 Task: Create a due date automation trigger when advanced on, on the tuesday of the week before a card is due add content with a description starting with resumeat 11:00 AM.
Action: Mouse moved to (1163, 360)
Screenshot: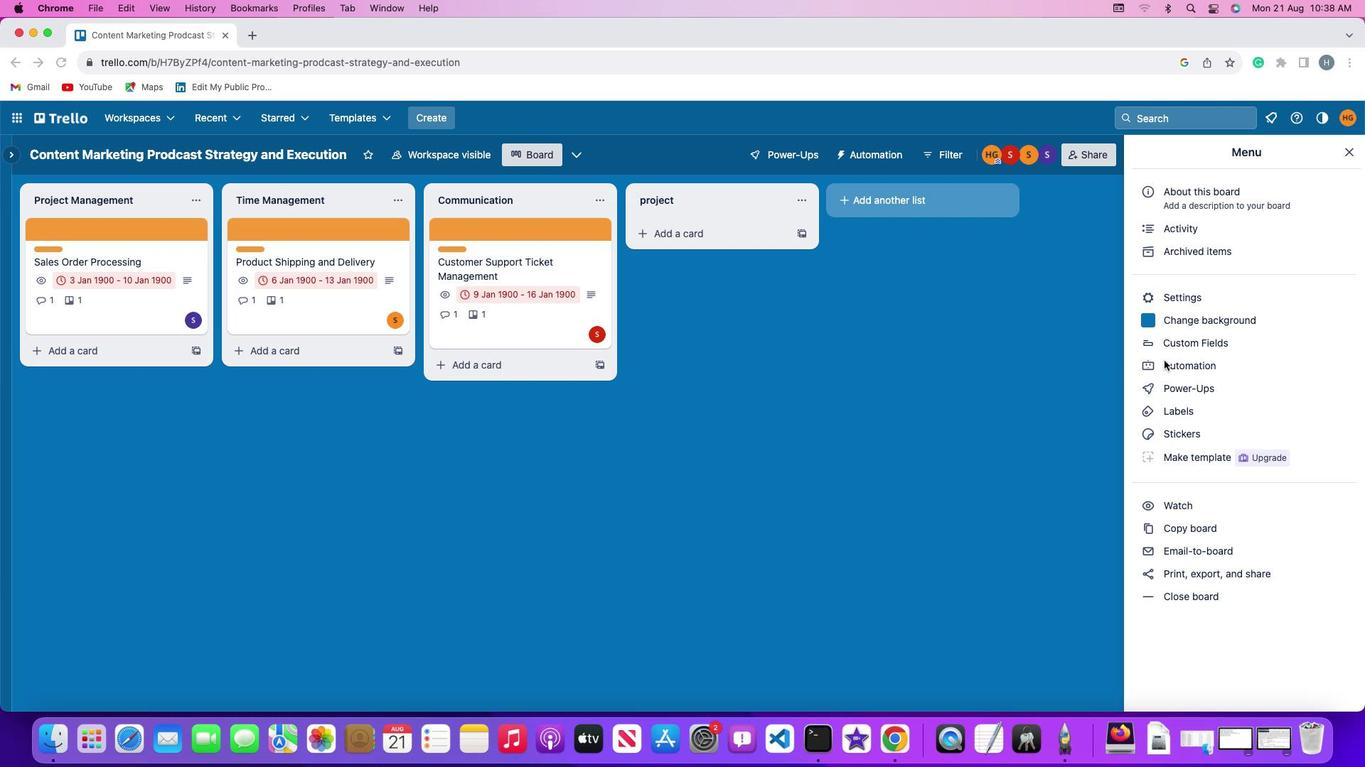 
Action: Mouse pressed left at (1163, 360)
Screenshot: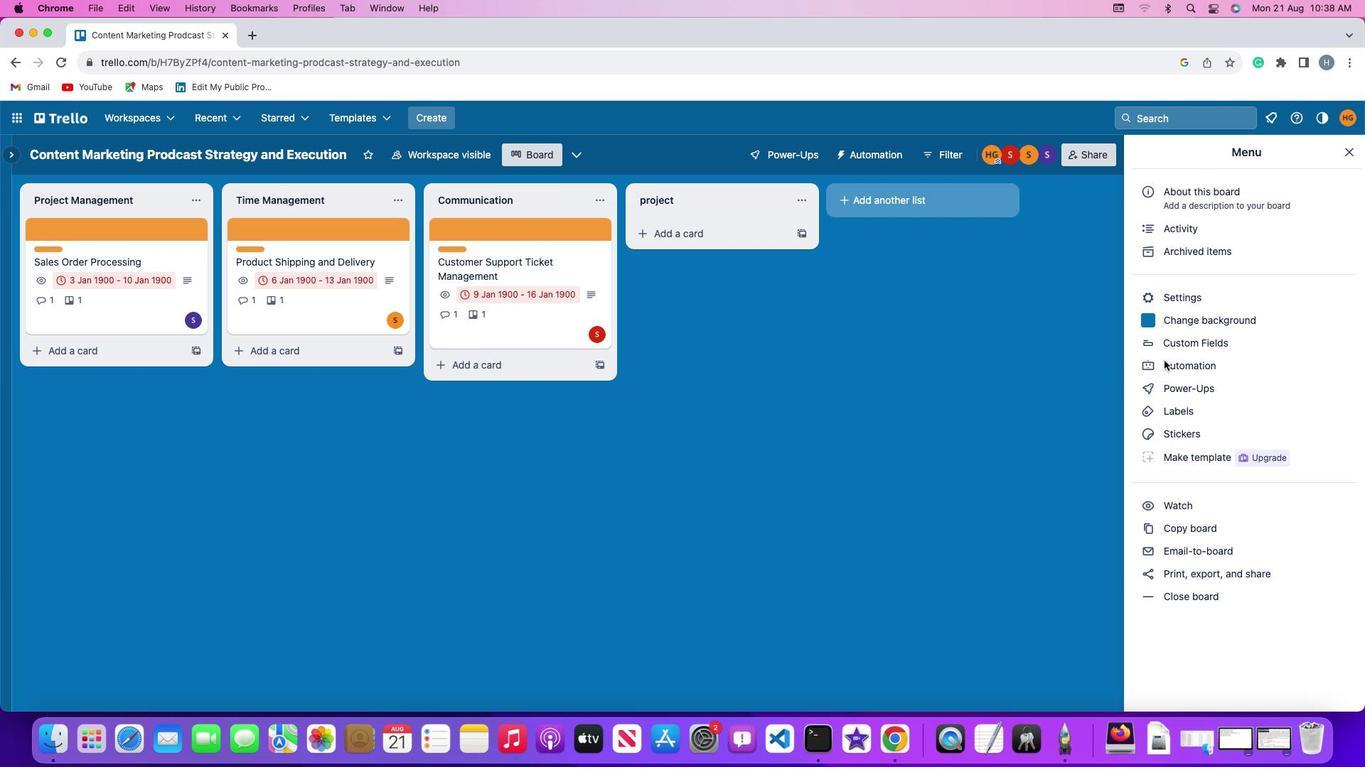 
Action: Mouse pressed left at (1163, 360)
Screenshot: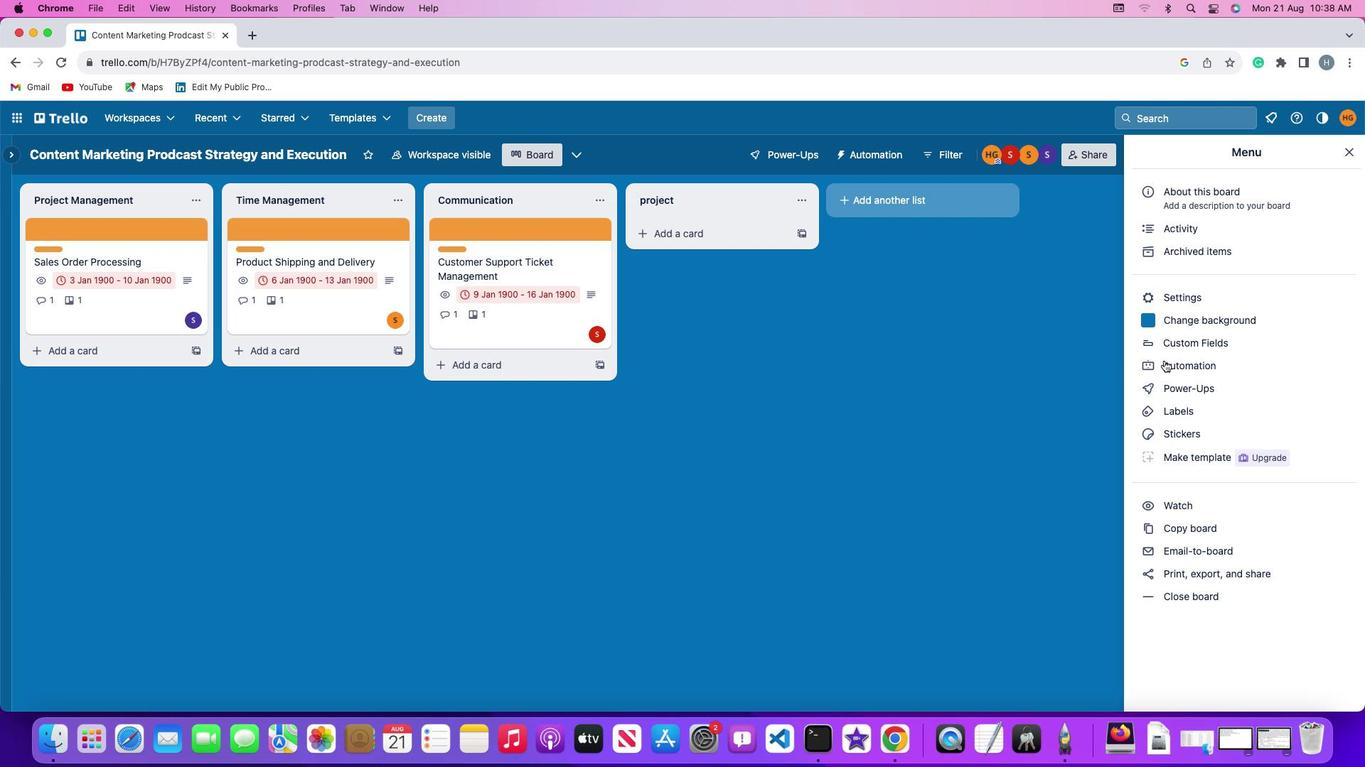 
Action: Mouse moved to (89, 332)
Screenshot: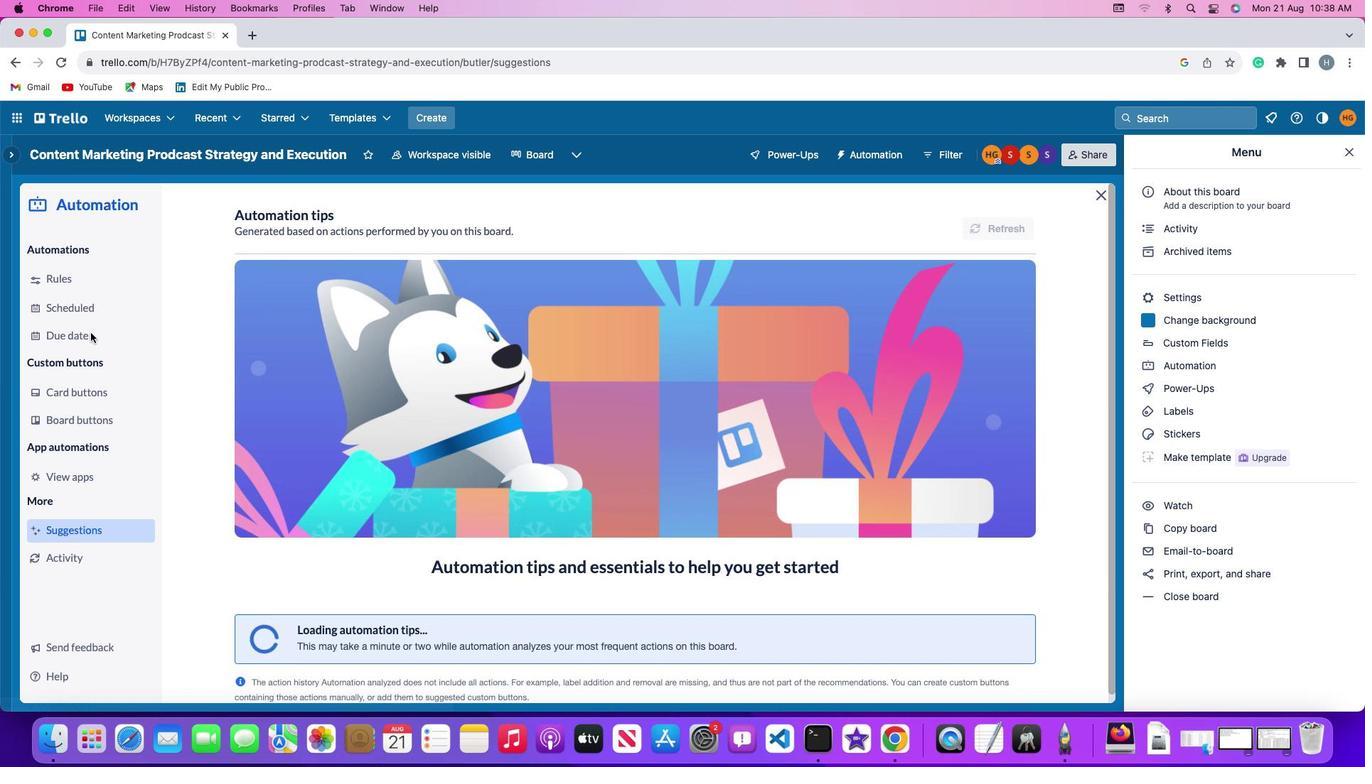 
Action: Mouse pressed left at (89, 332)
Screenshot: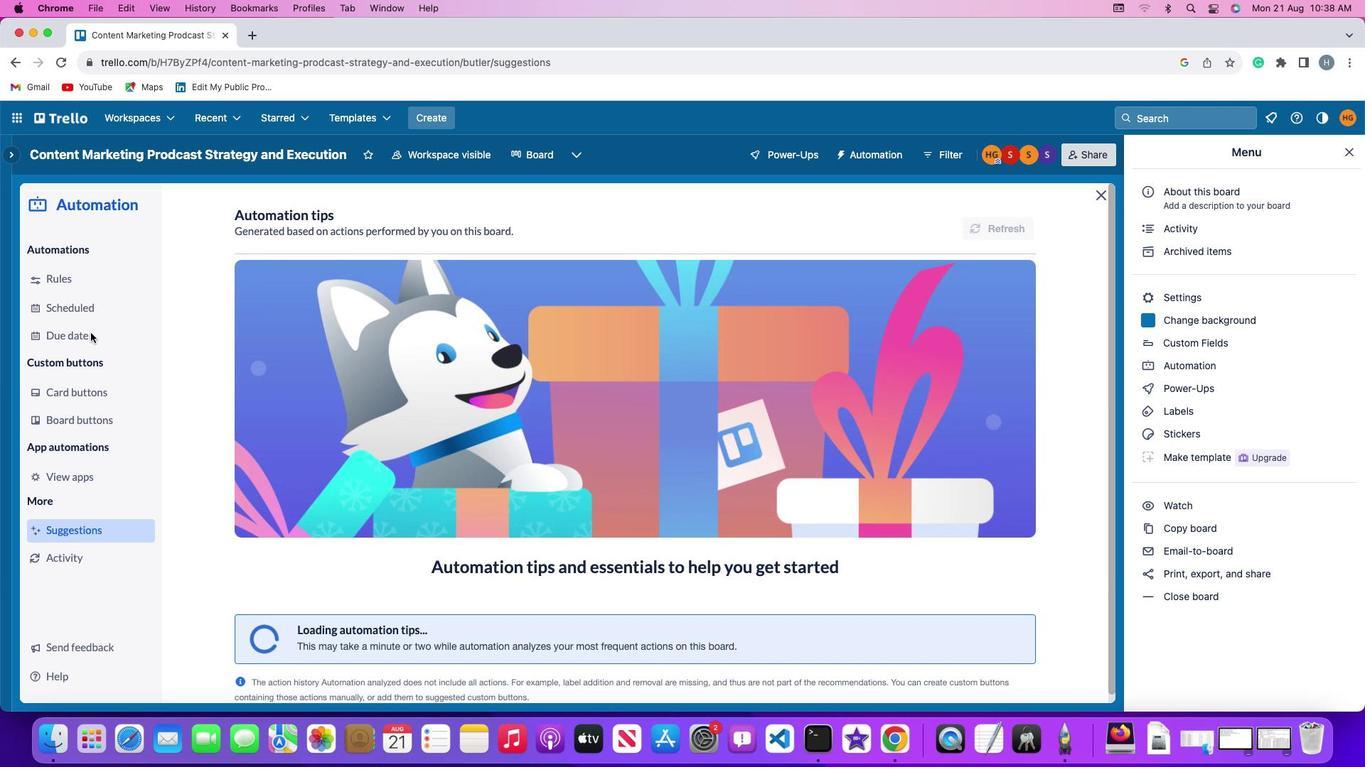 
Action: Mouse moved to (964, 214)
Screenshot: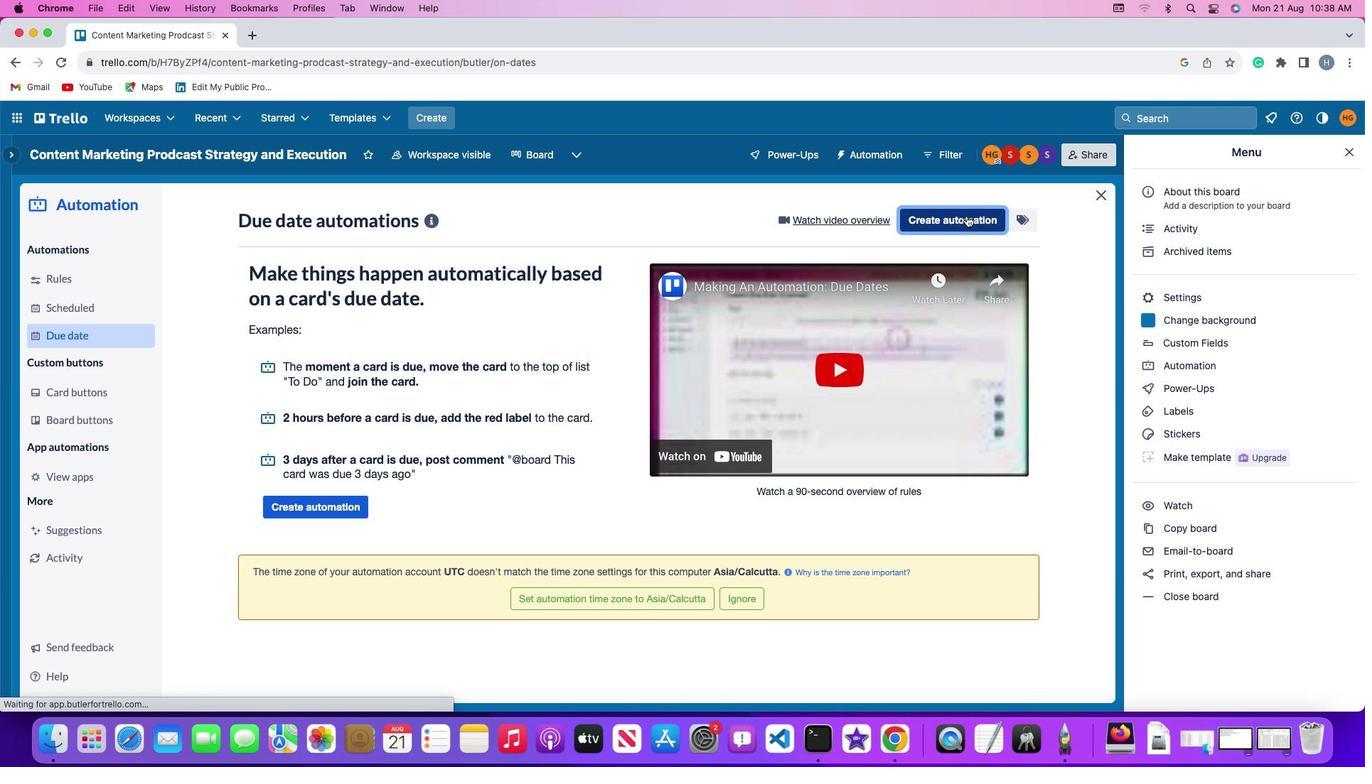 
Action: Mouse pressed left at (964, 214)
Screenshot: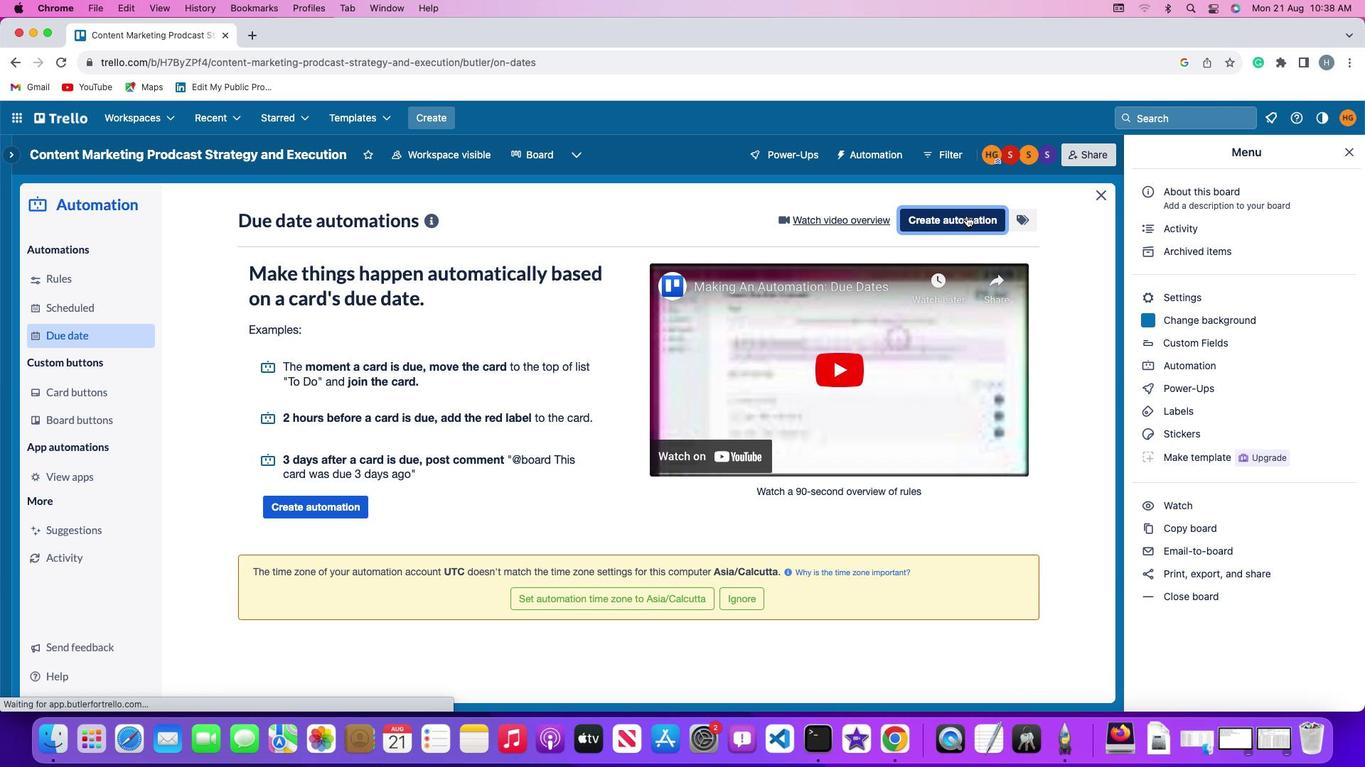 
Action: Mouse moved to (259, 355)
Screenshot: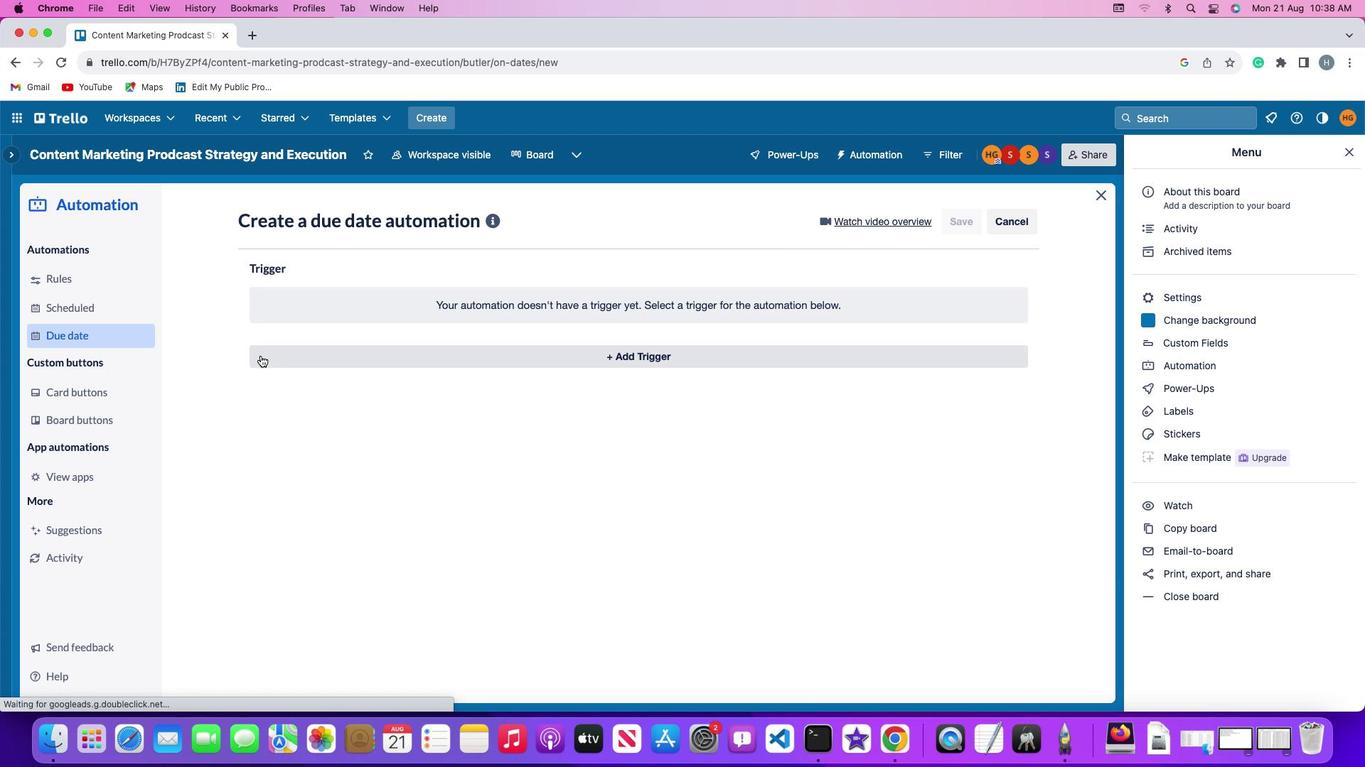 
Action: Mouse pressed left at (259, 355)
Screenshot: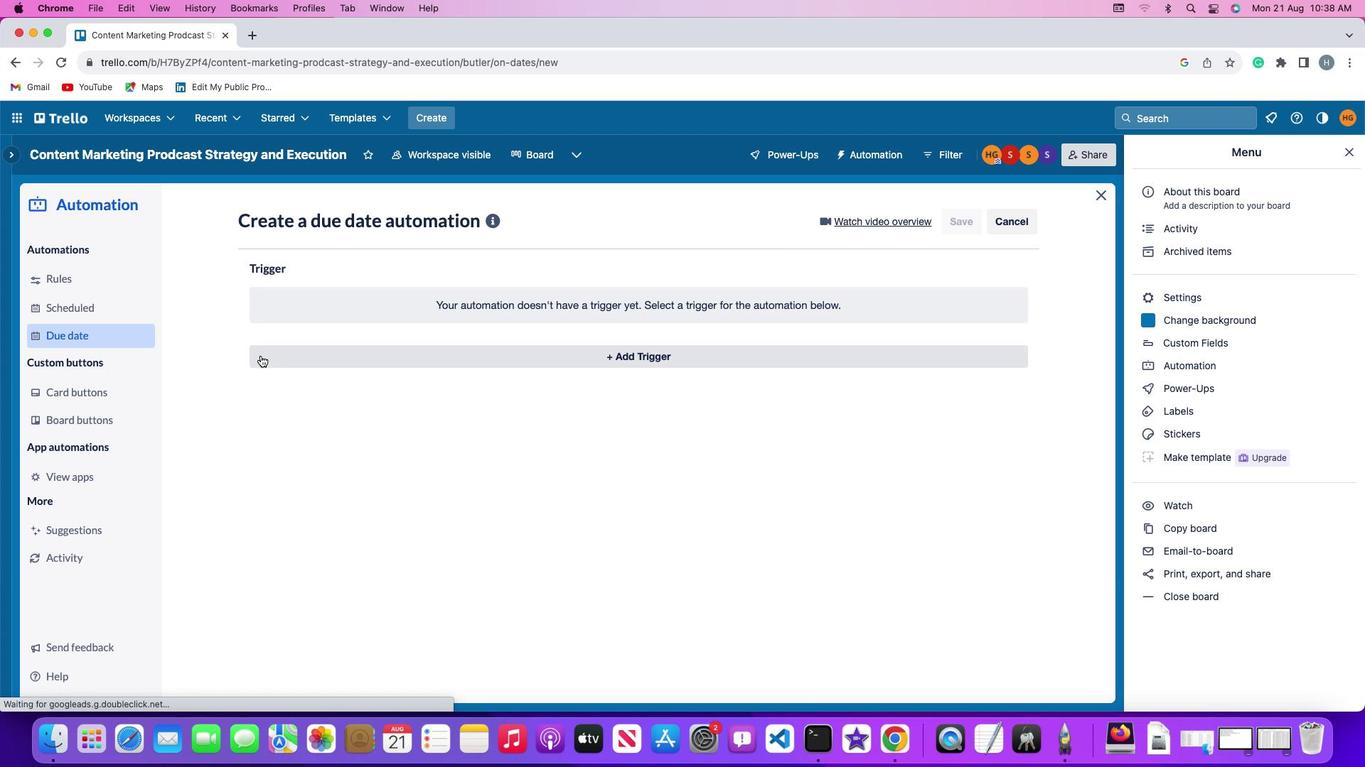 
Action: Mouse moved to (309, 625)
Screenshot: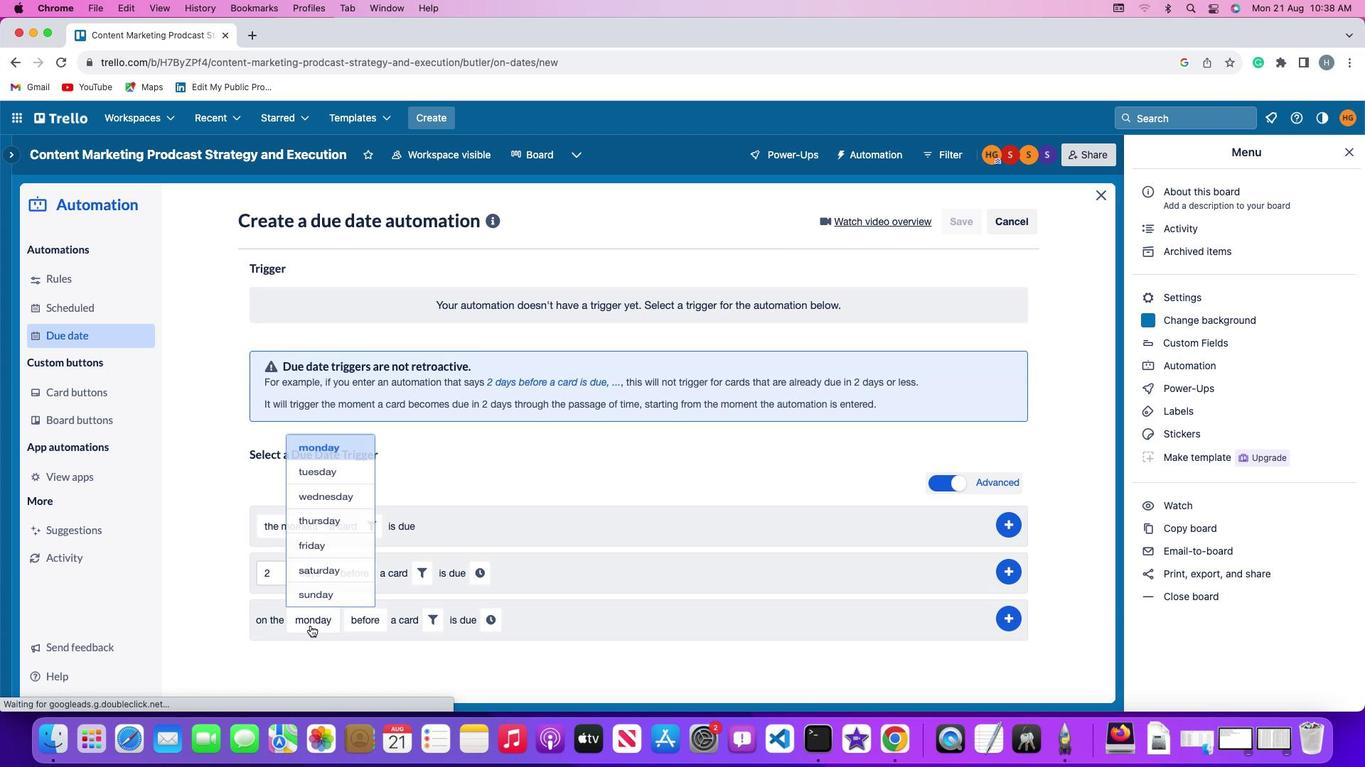 
Action: Mouse pressed left at (309, 625)
Screenshot: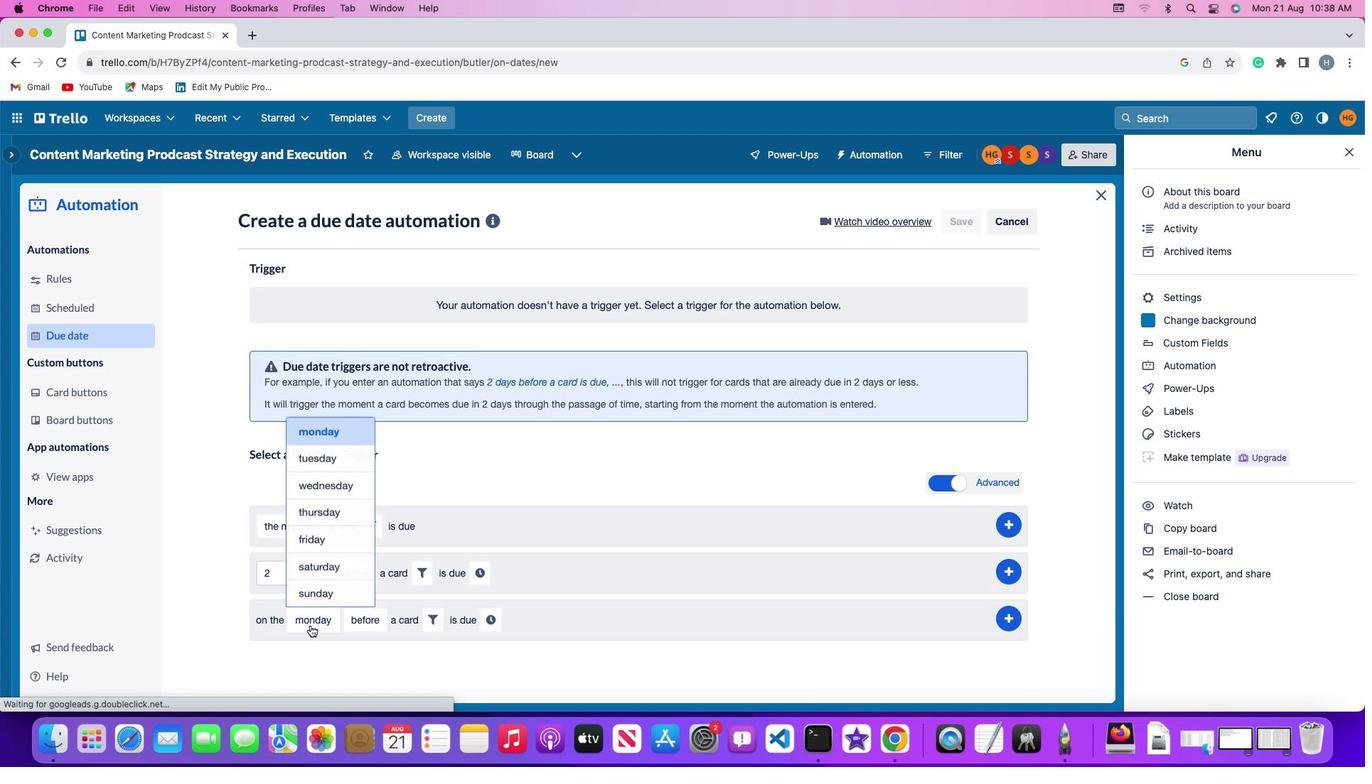 
Action: Mouse moved to (337, 456)
Screenshot: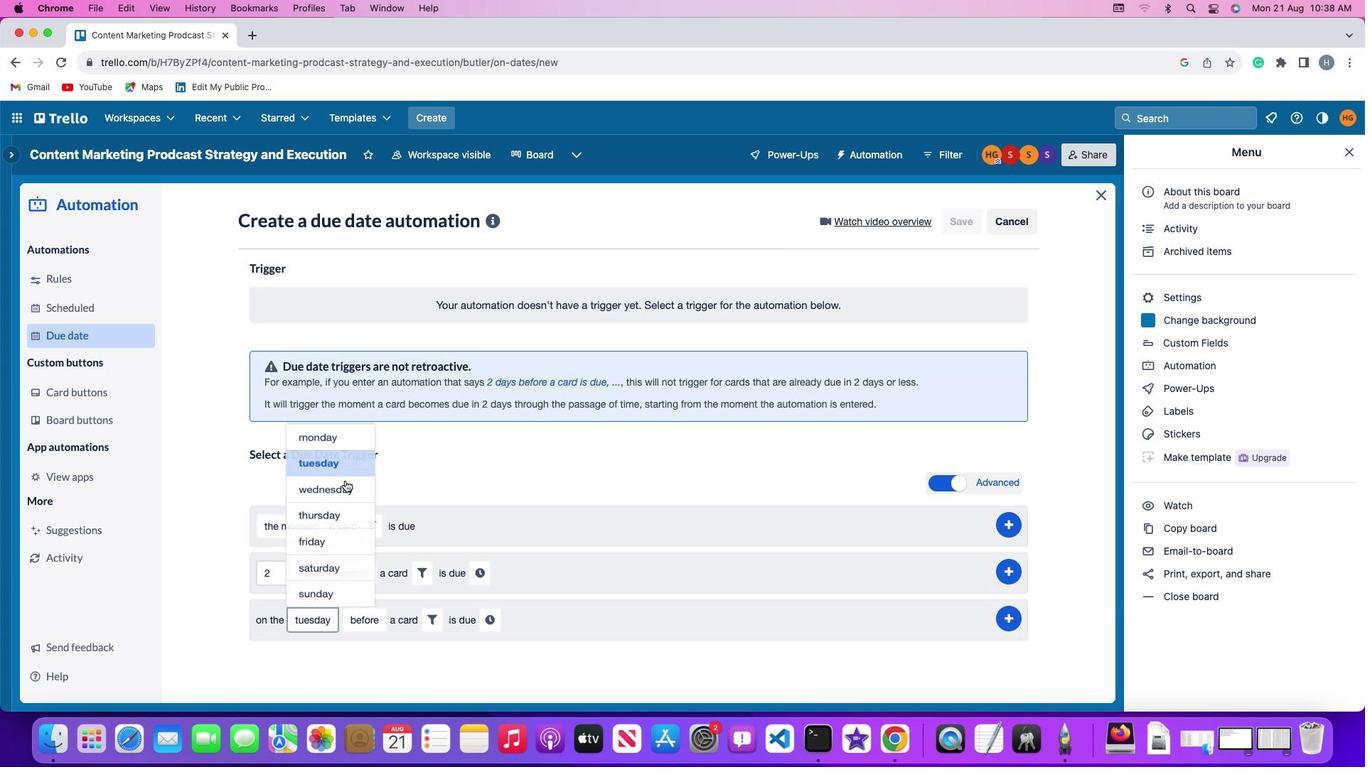 
Action: Mouse pressed left at (337, 456)
Screenshot: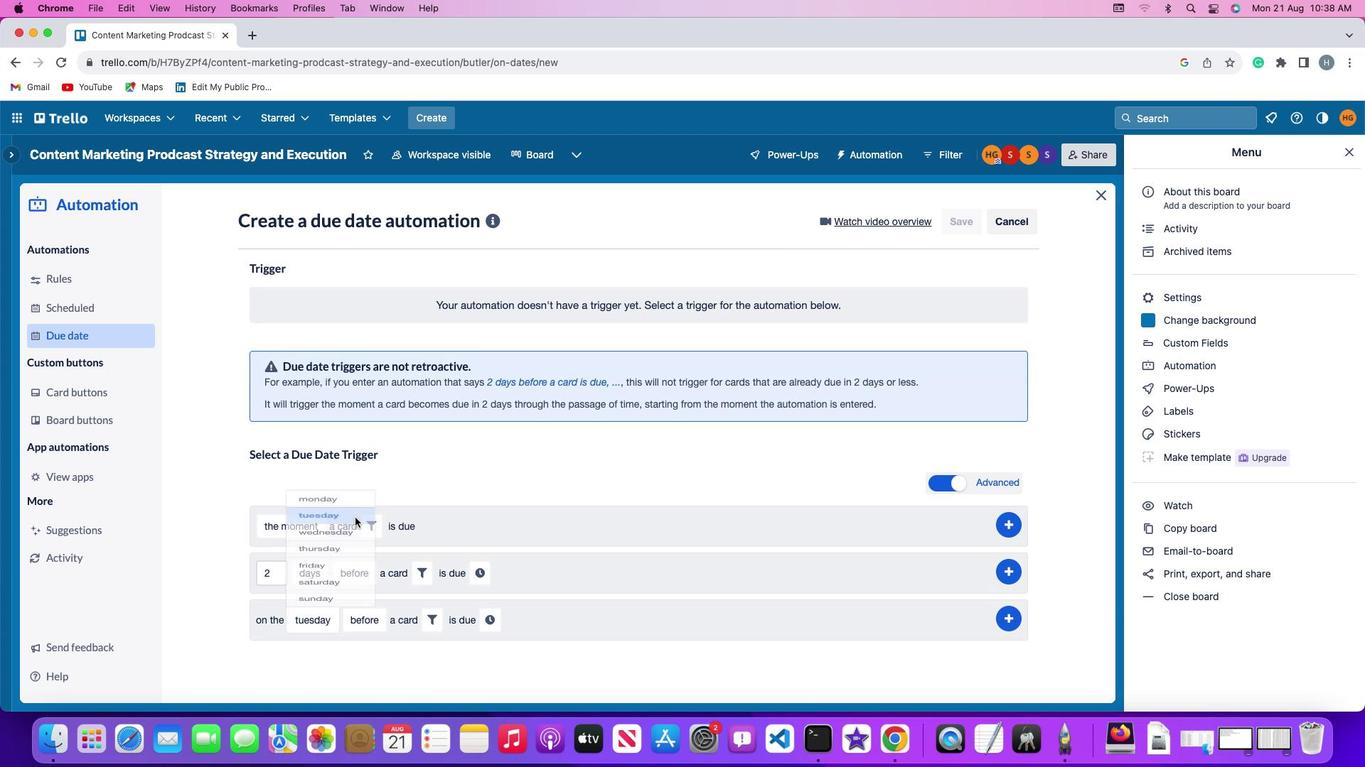 
Action: Mouse moved to (369, 624)
Screenshot: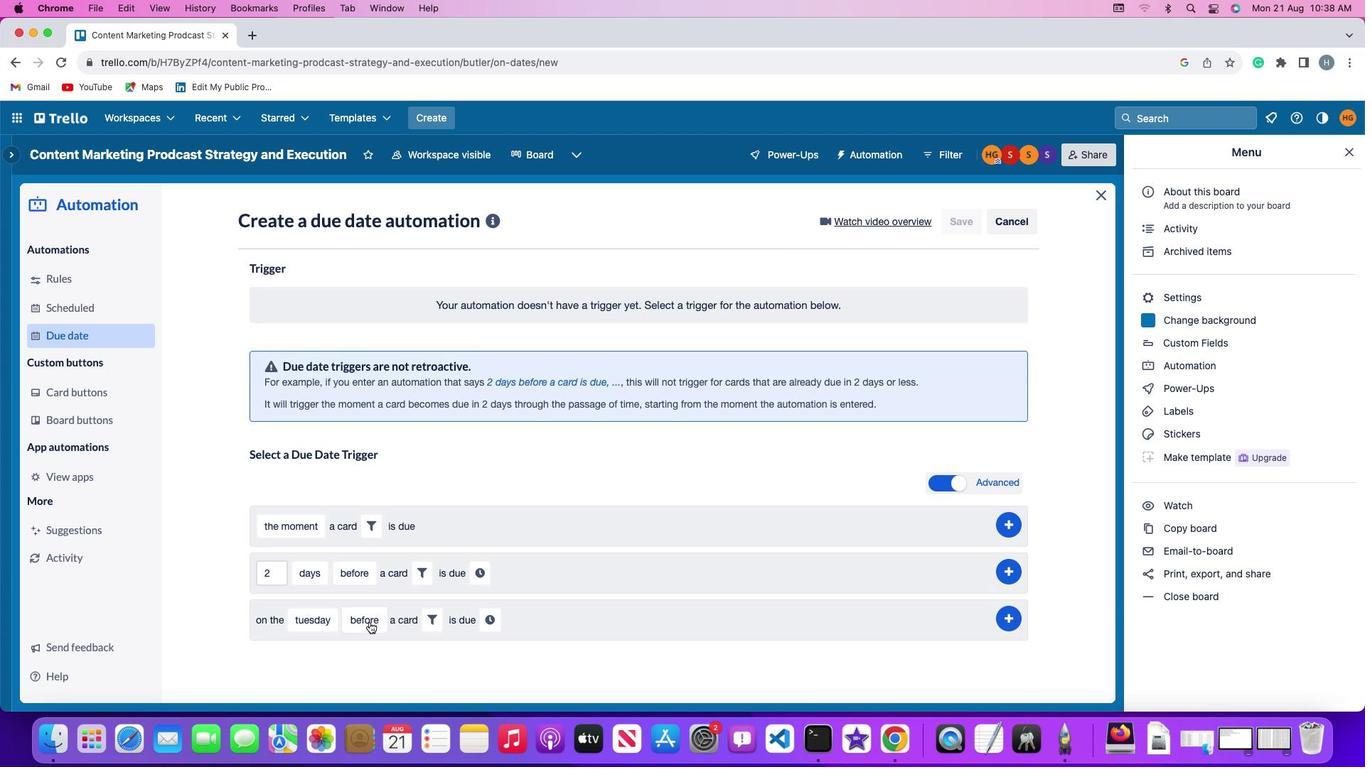 
Action: Mouse pressed left at (369, 624)
Screenshot: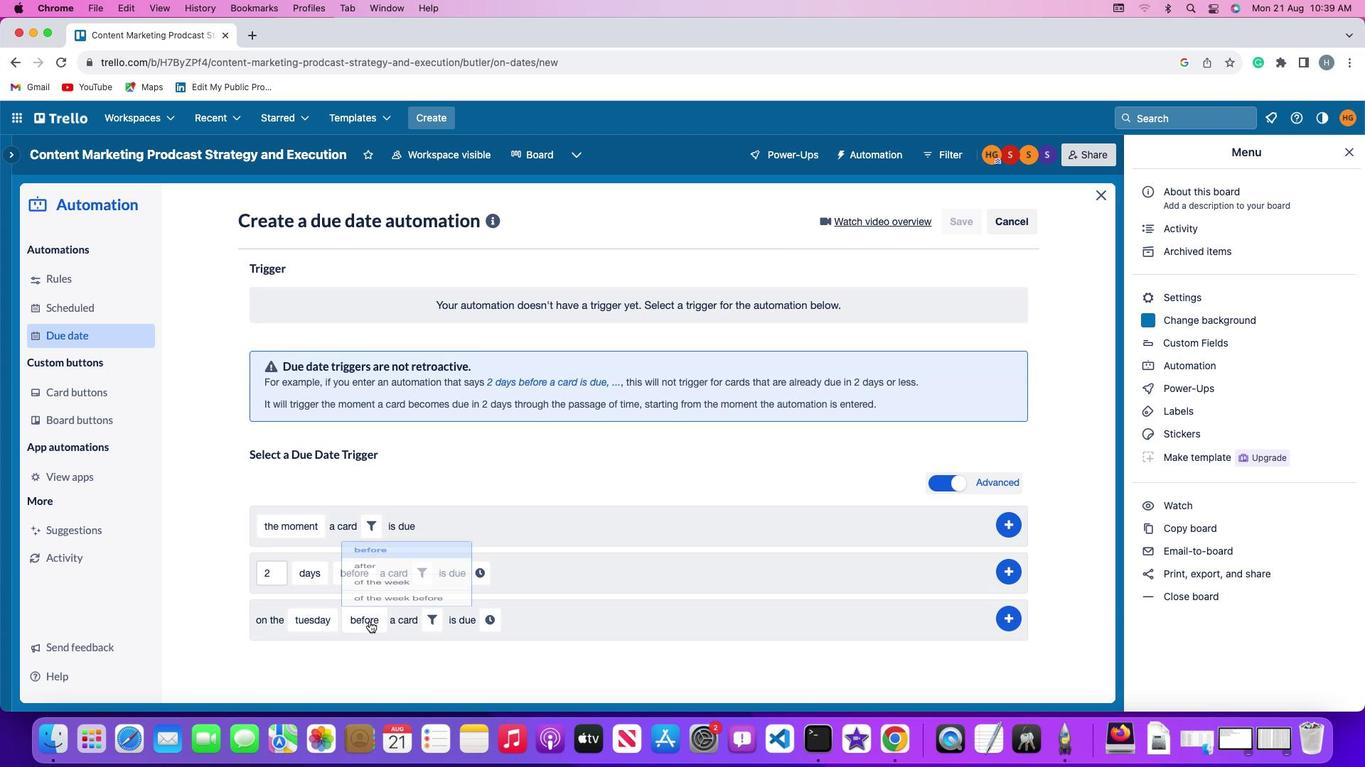 
Action: Mouse moved to (379, 592)
Screenshot: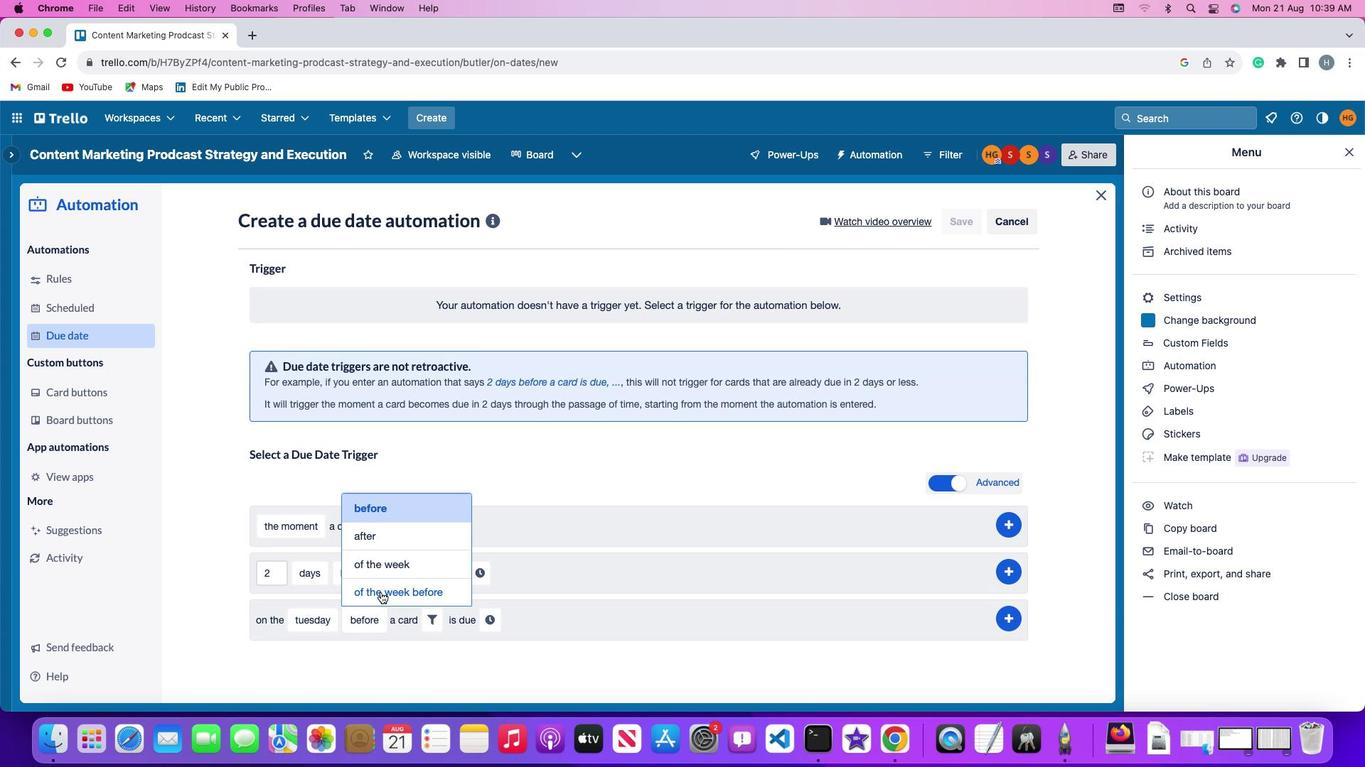 
Action: Mouse pressed left at (379, 592)
Screenshot: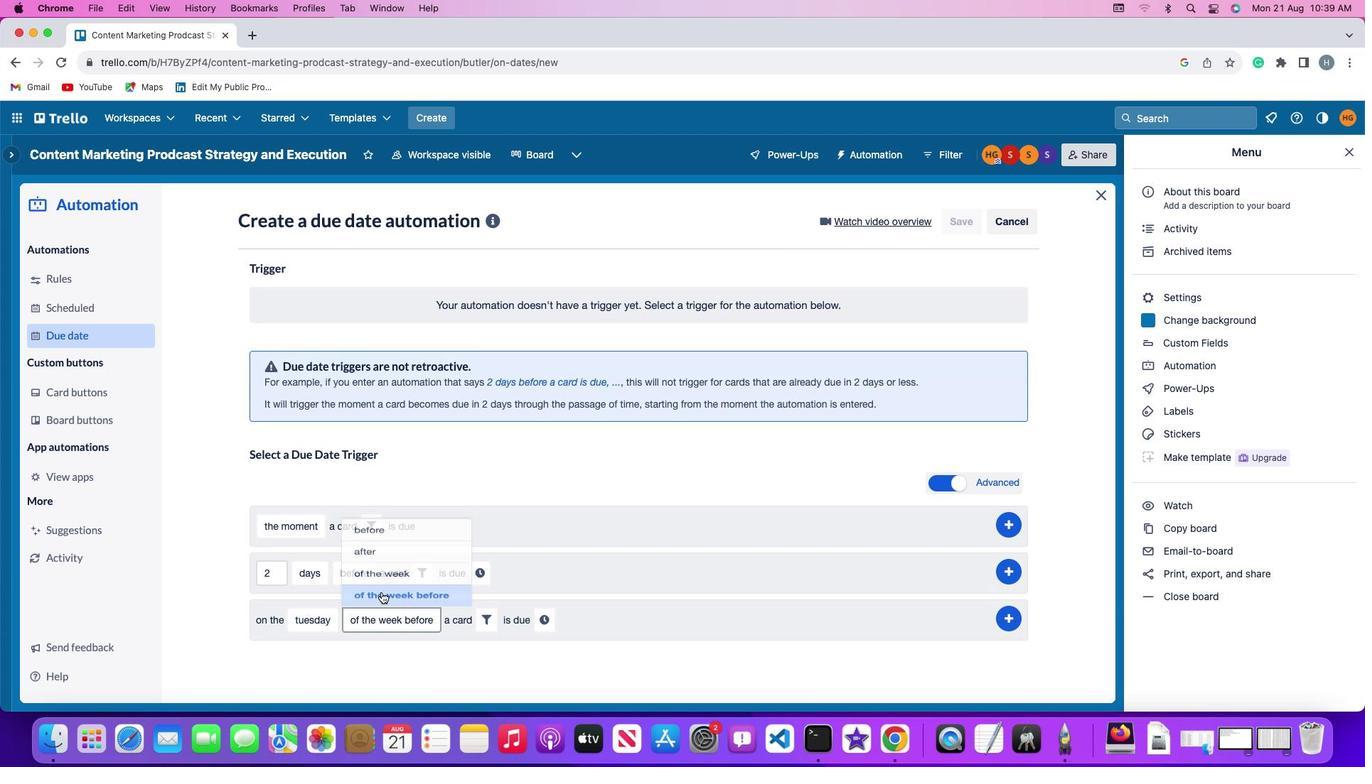 
Action: Mouse moved to (483, 622)
Screenshot: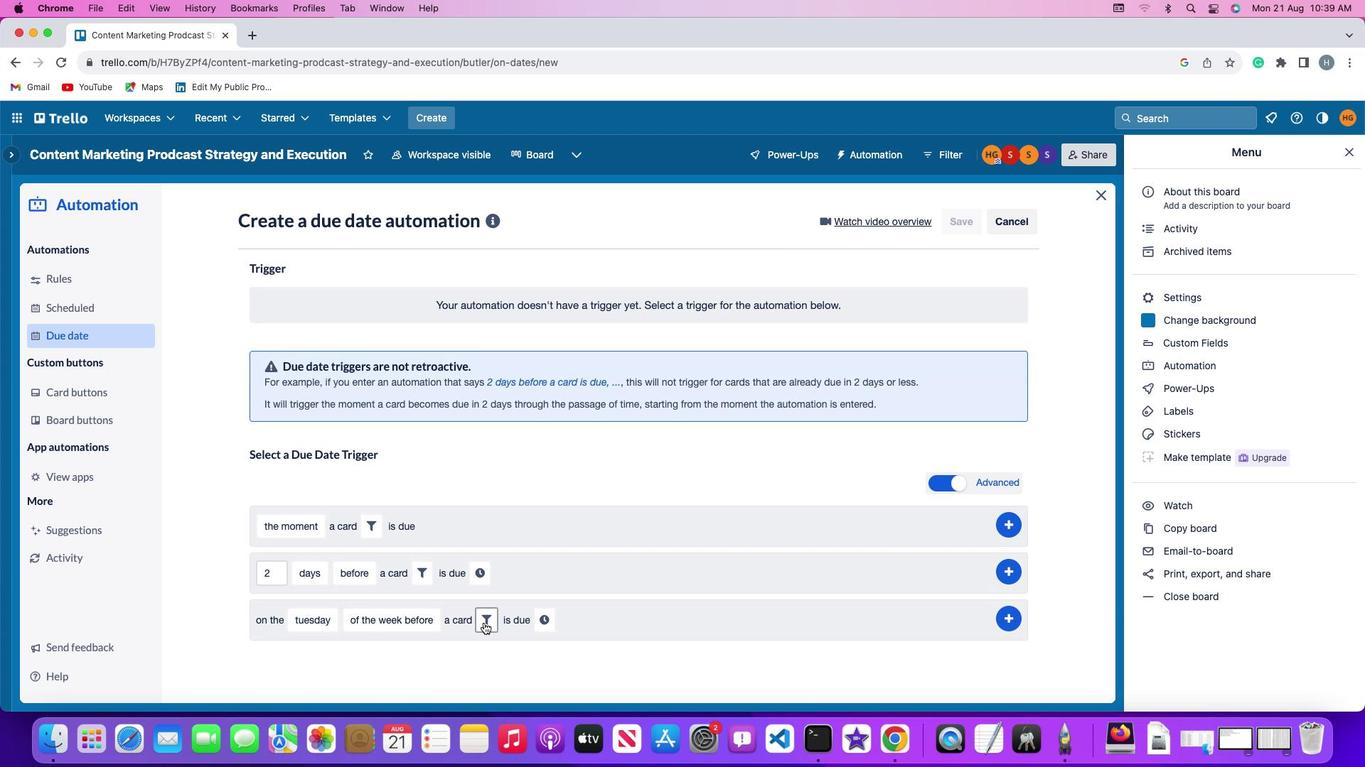 
Action: Mouse pressed left at (483, 622)
Screenshot: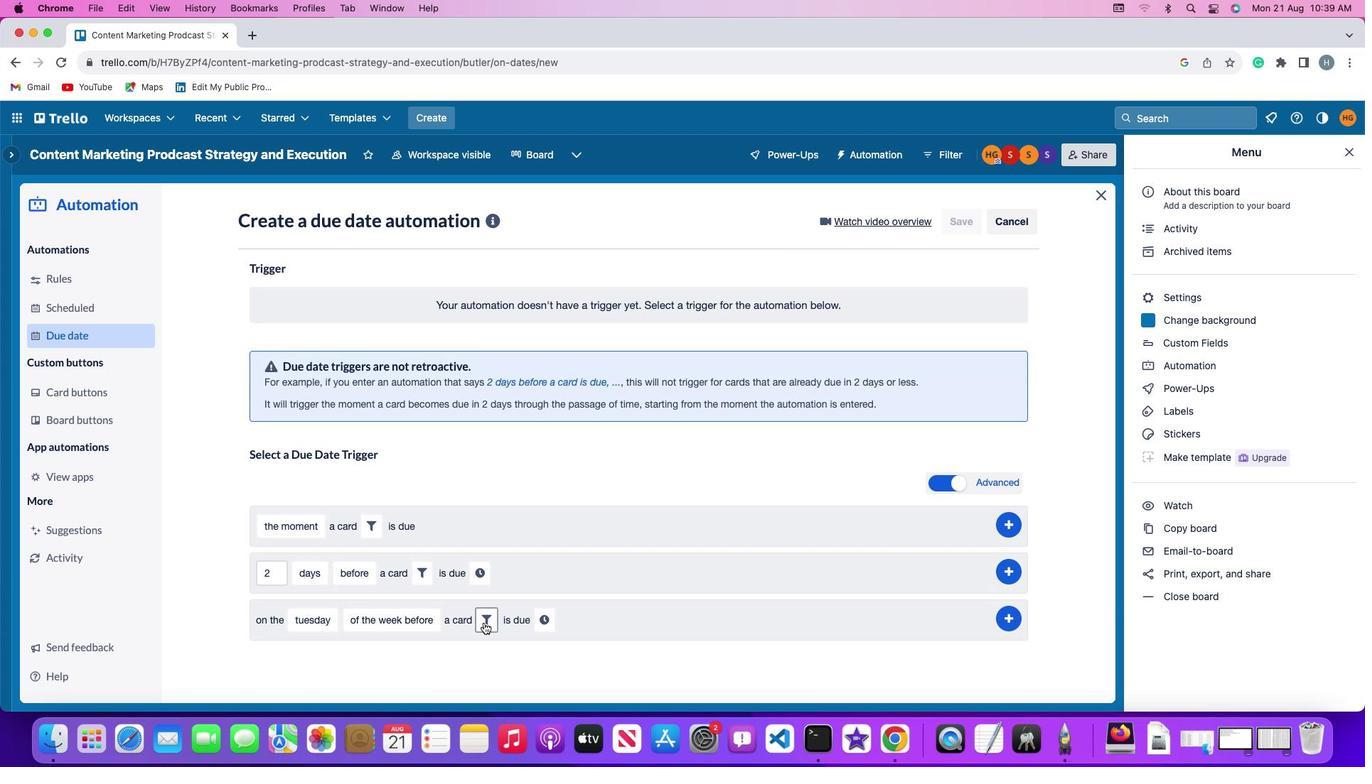 
Action: Mouse moved to (652, 668)
Screenshot: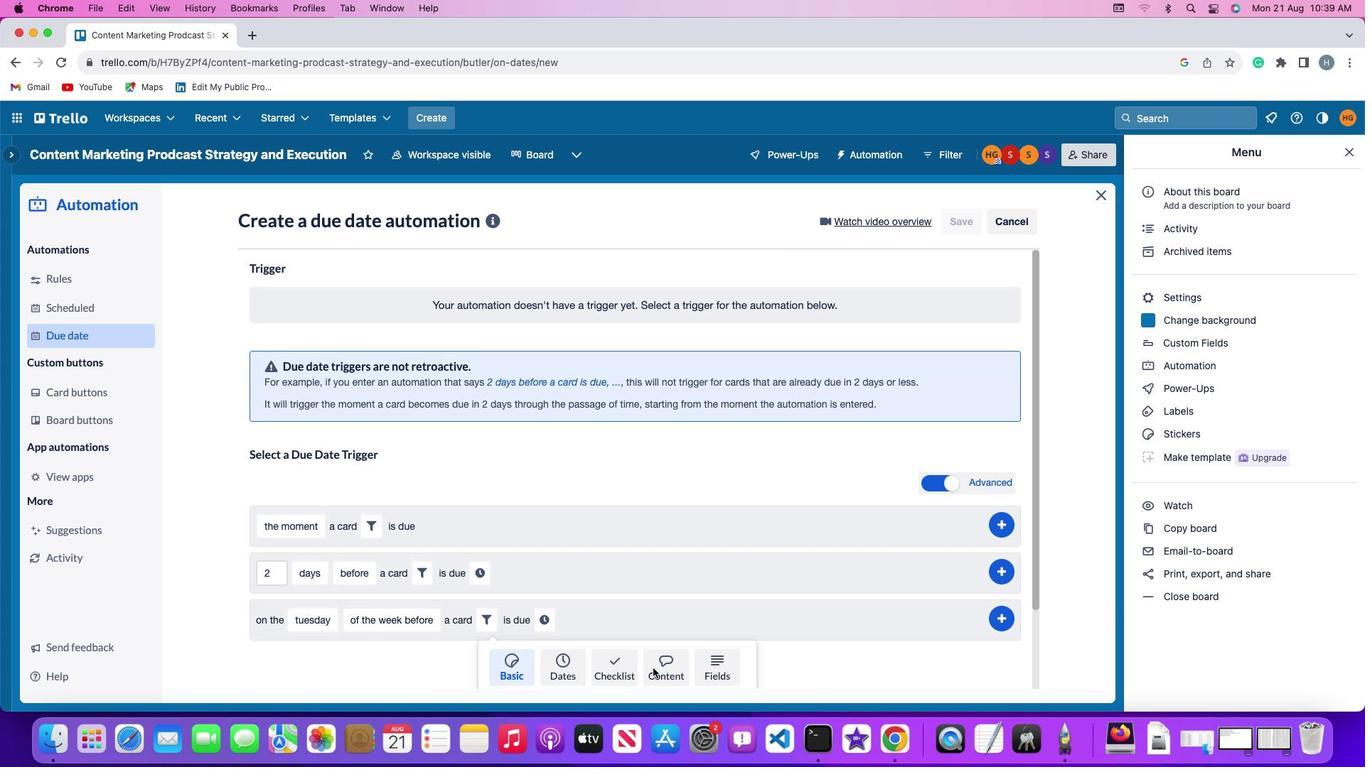 
Action: Mouse pressed left at (652, 668)
Screenshot: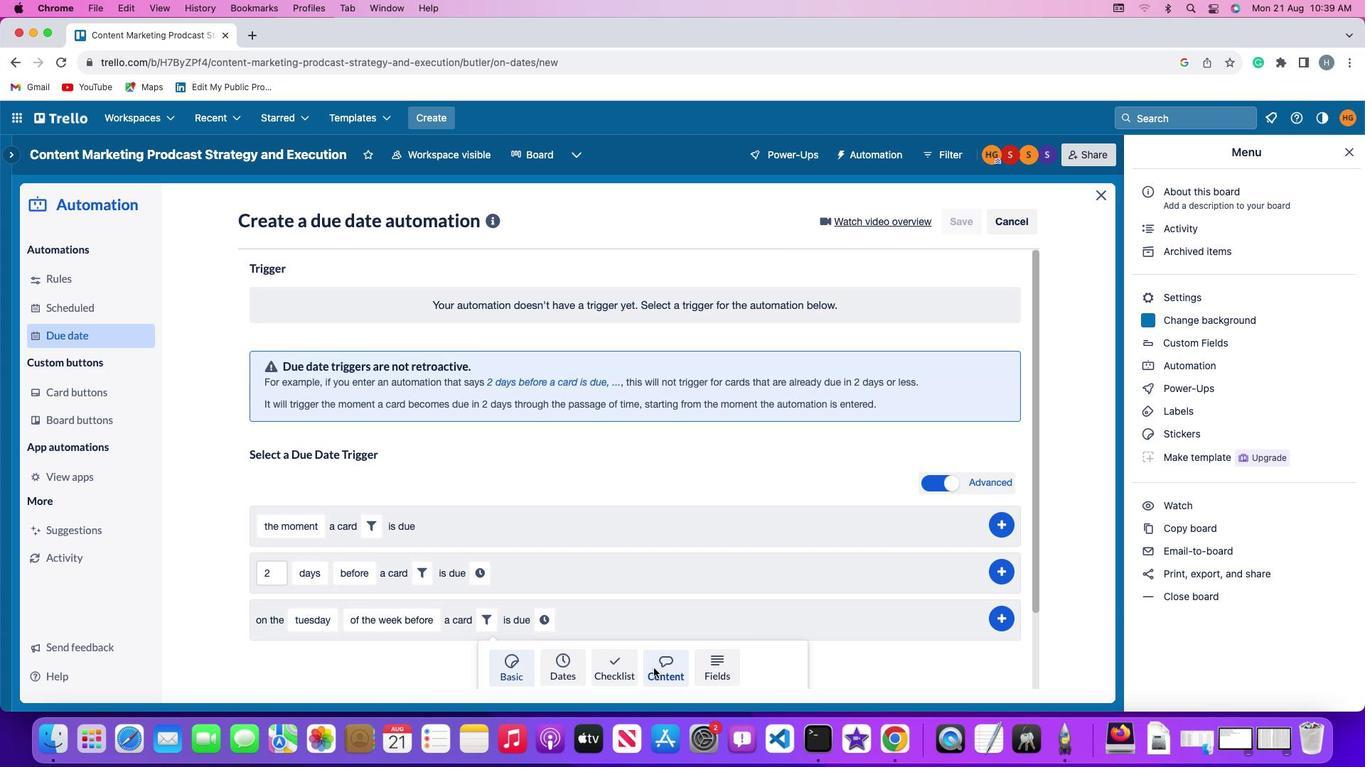 
Action: Mouse moved to (431, 659)
Screenshot: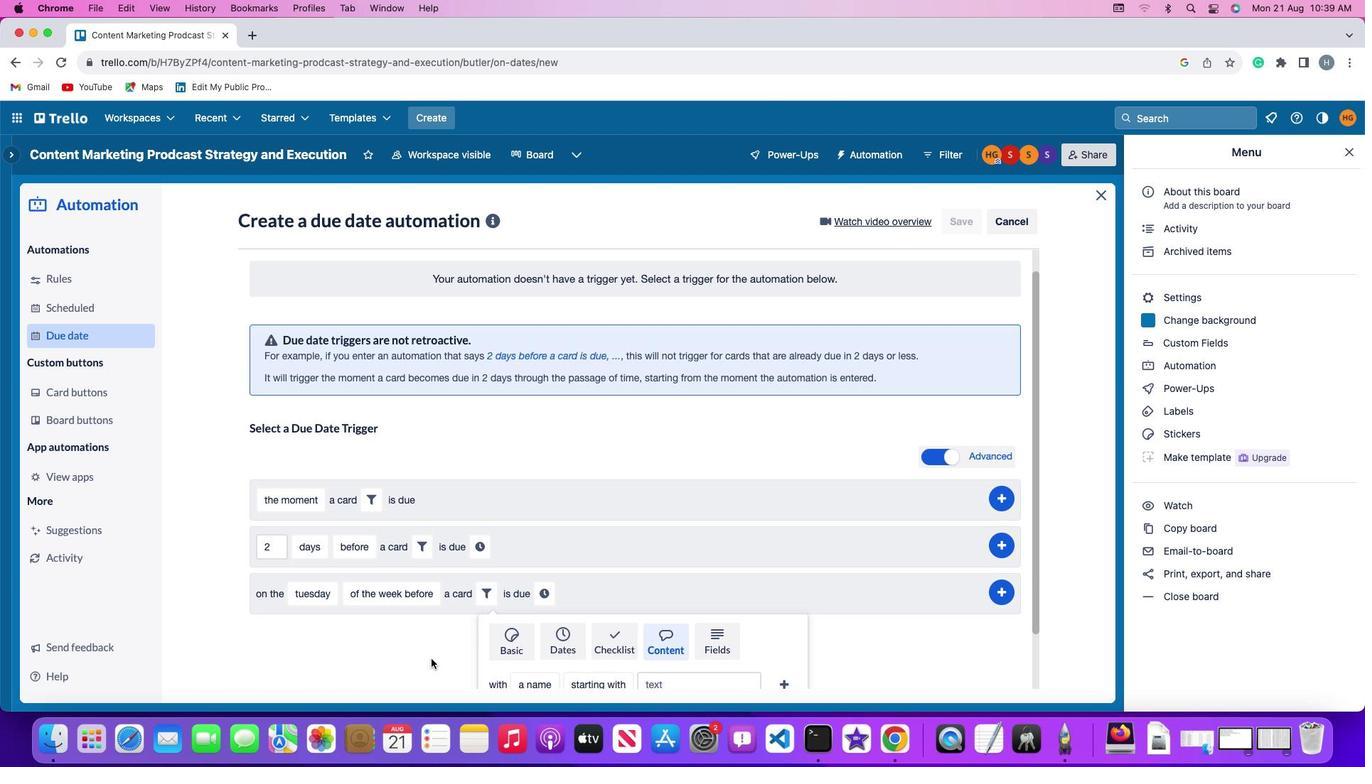 
Action: Mouse scrolled (431, 659) with delta (0, 0)
Screenshot: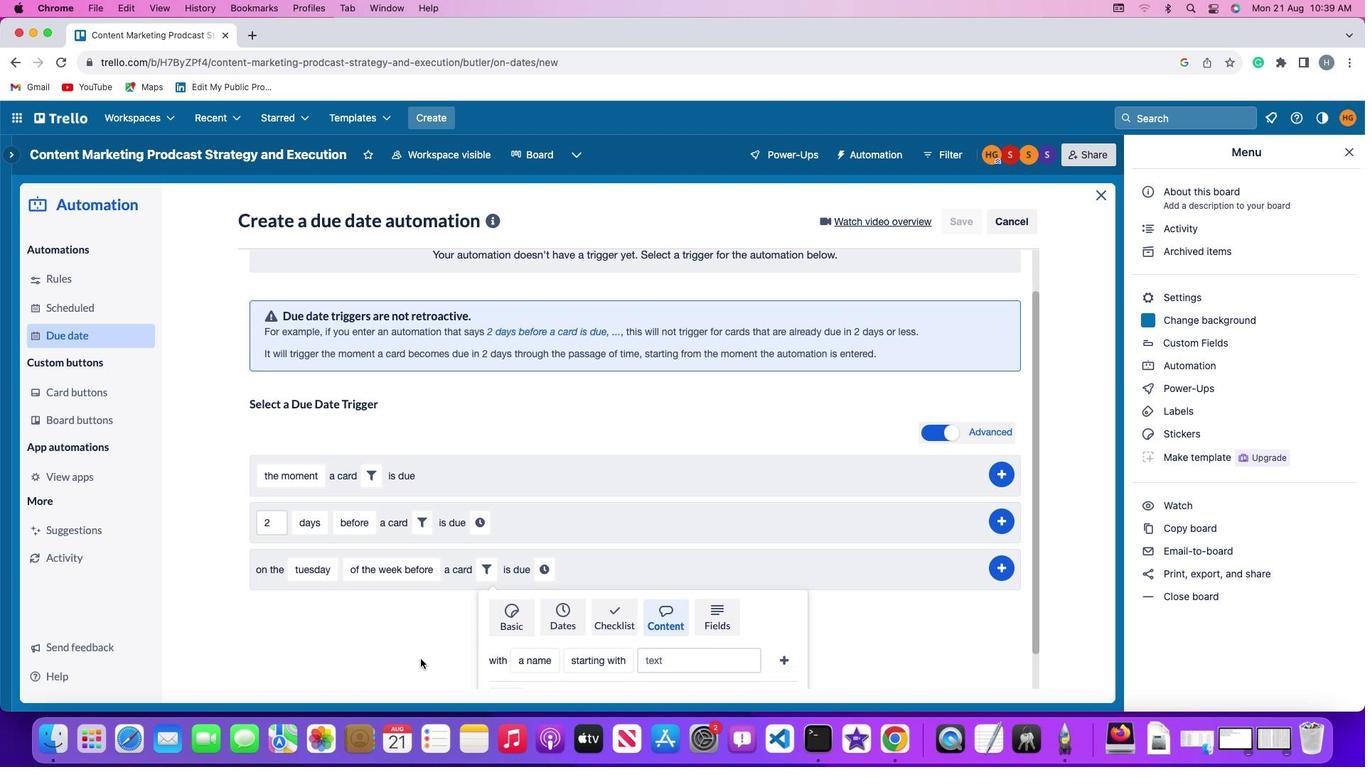 
Action: Mouse scrolled (431, 659) with delta (0, 0)
Screenshot: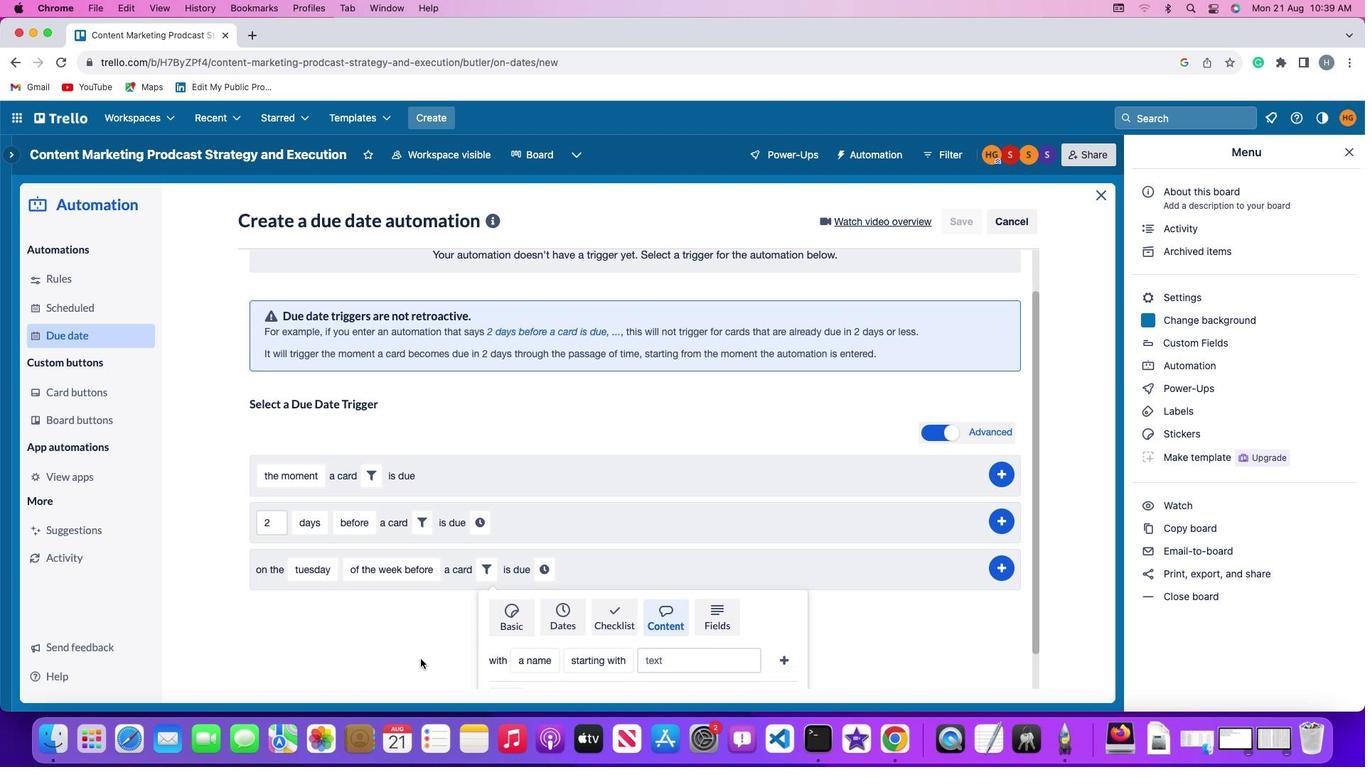 
Action: Mouse scrolled (431, 659) with delta (0, -2)
Screenshot: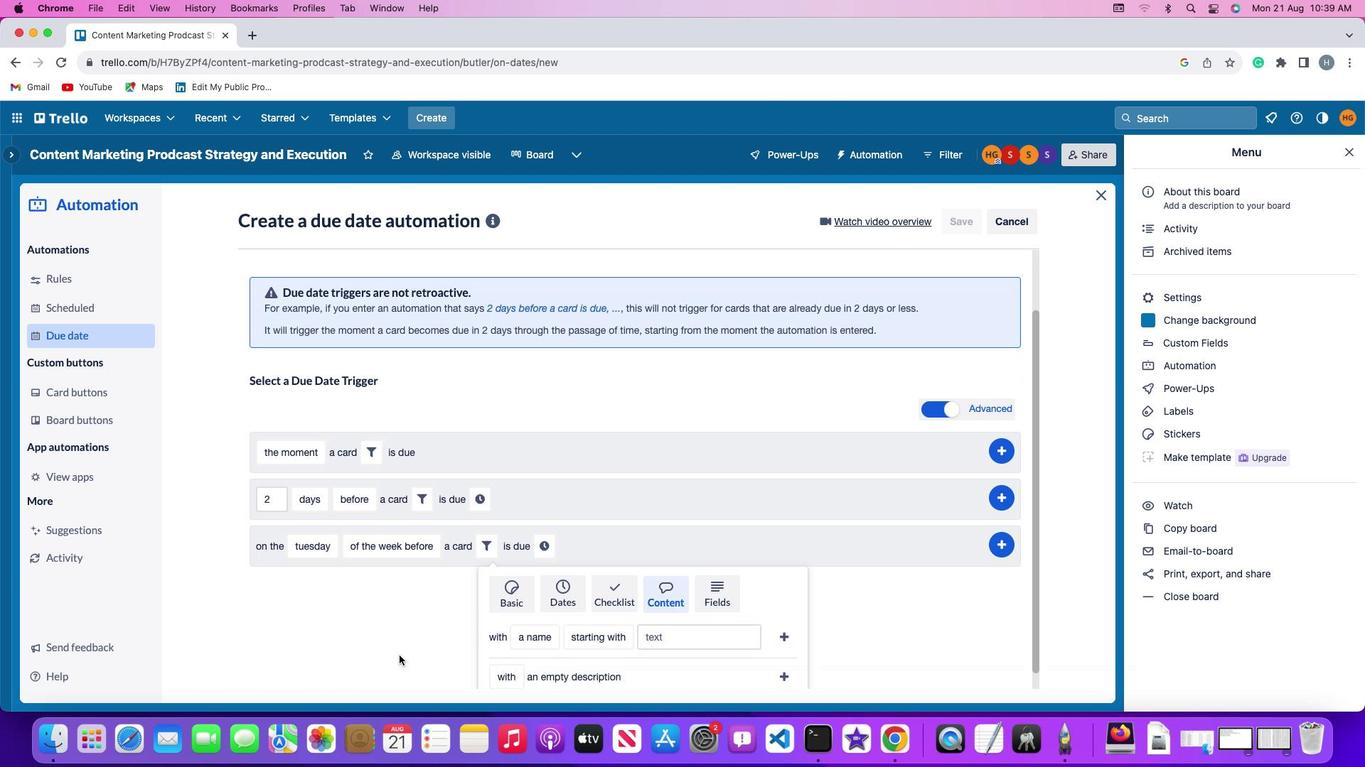 
Action: Mouse scrolled (431, 659) with delta (0, -2)
Screenshot: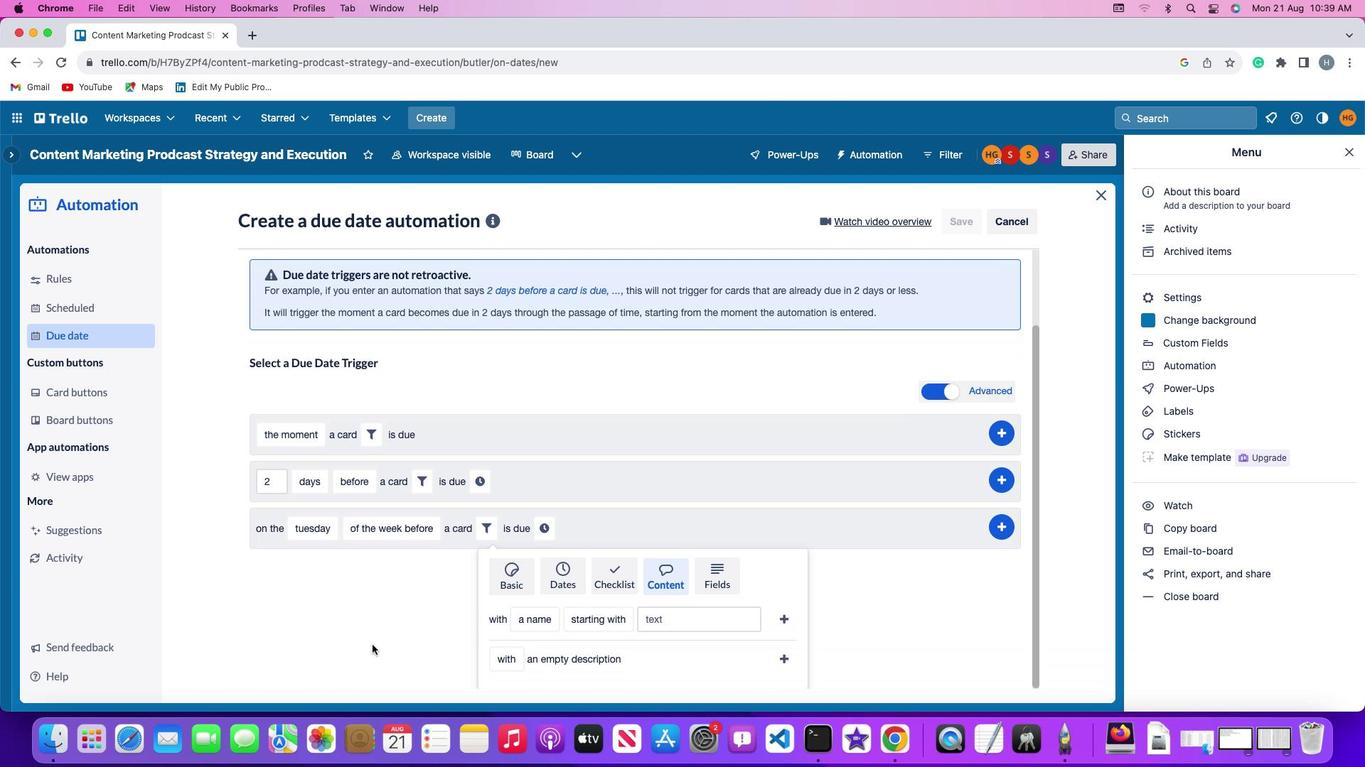
Action: Mouse moved to (561, 613)
Screenshot: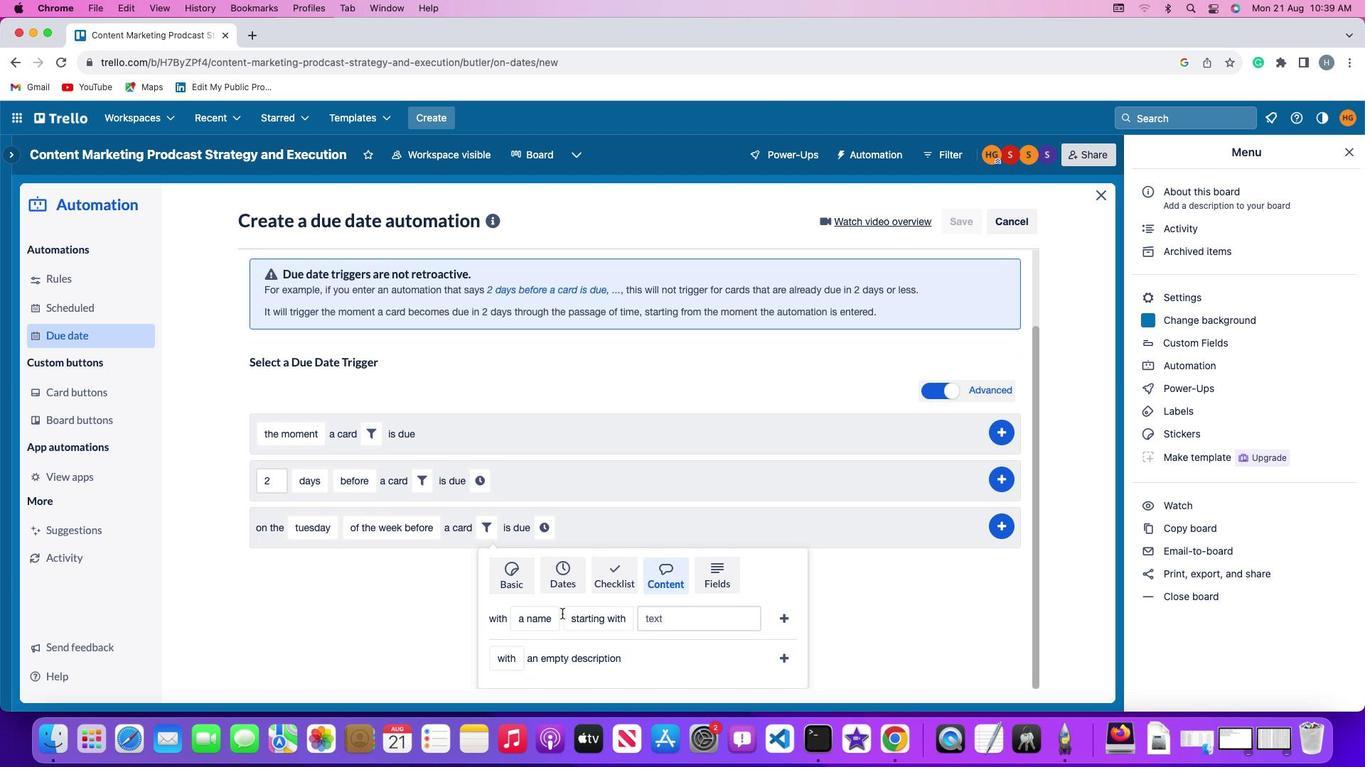 
Action: Mouse pressed left at (561, 613)
Screenshot: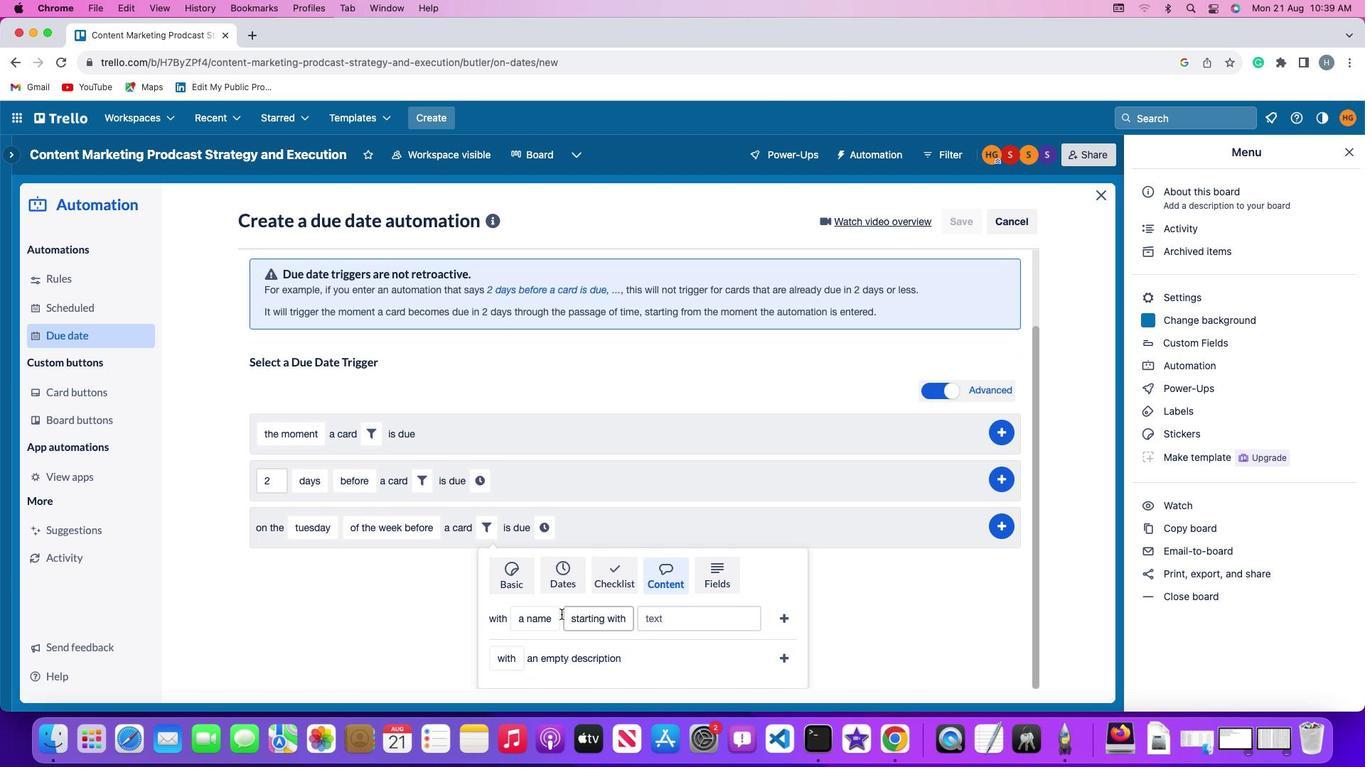 
Action: Mouse moved to (547, 618)
Screenshot: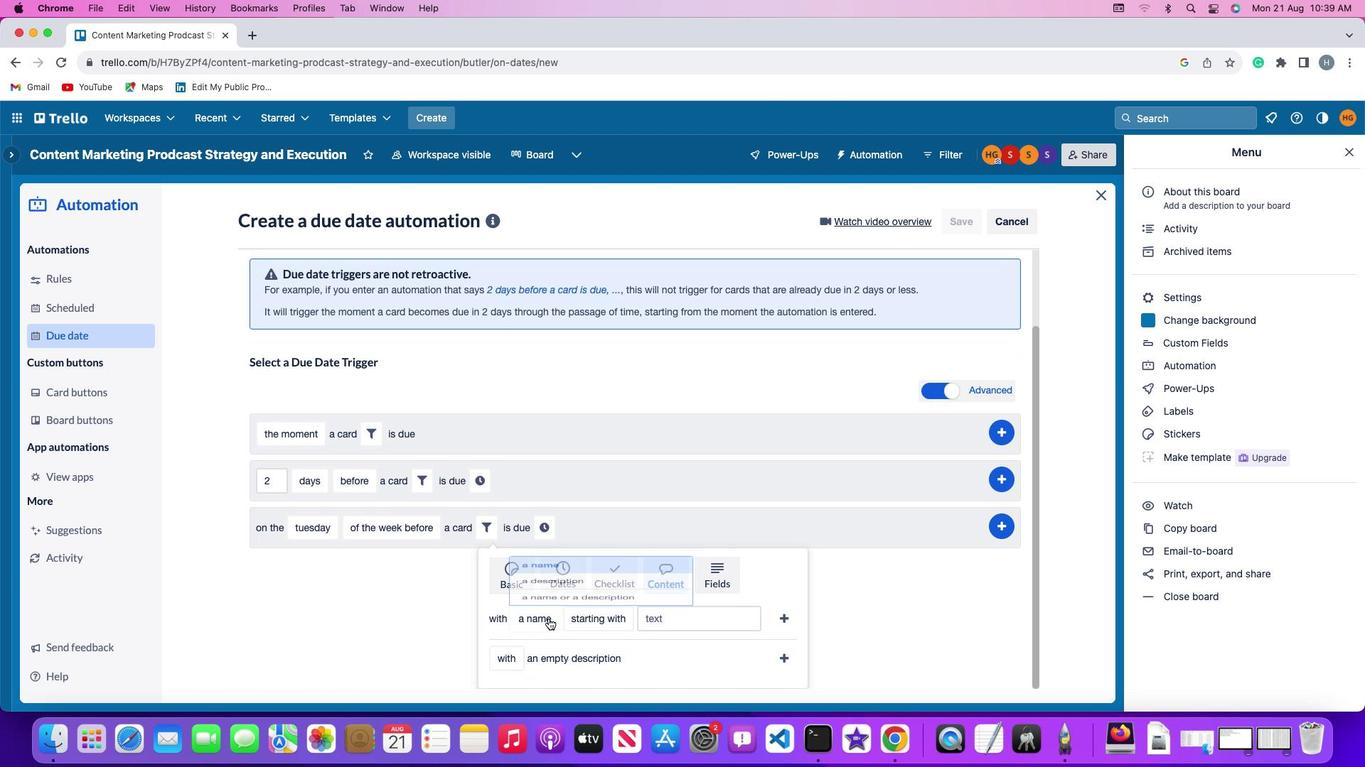 
Action: Mouse pressed left at (547, 618)
Screenshot: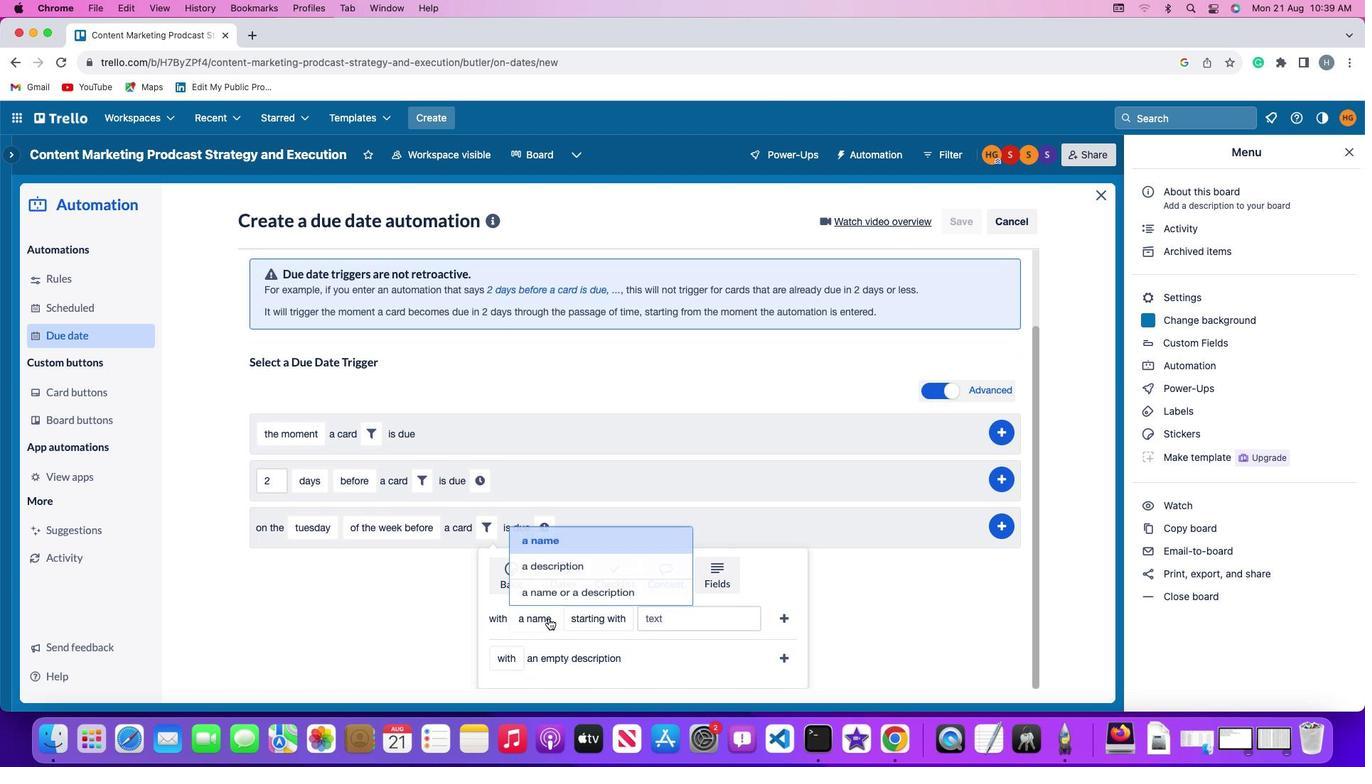 
Action: Mouse moved to (550, 565)
Screenshot: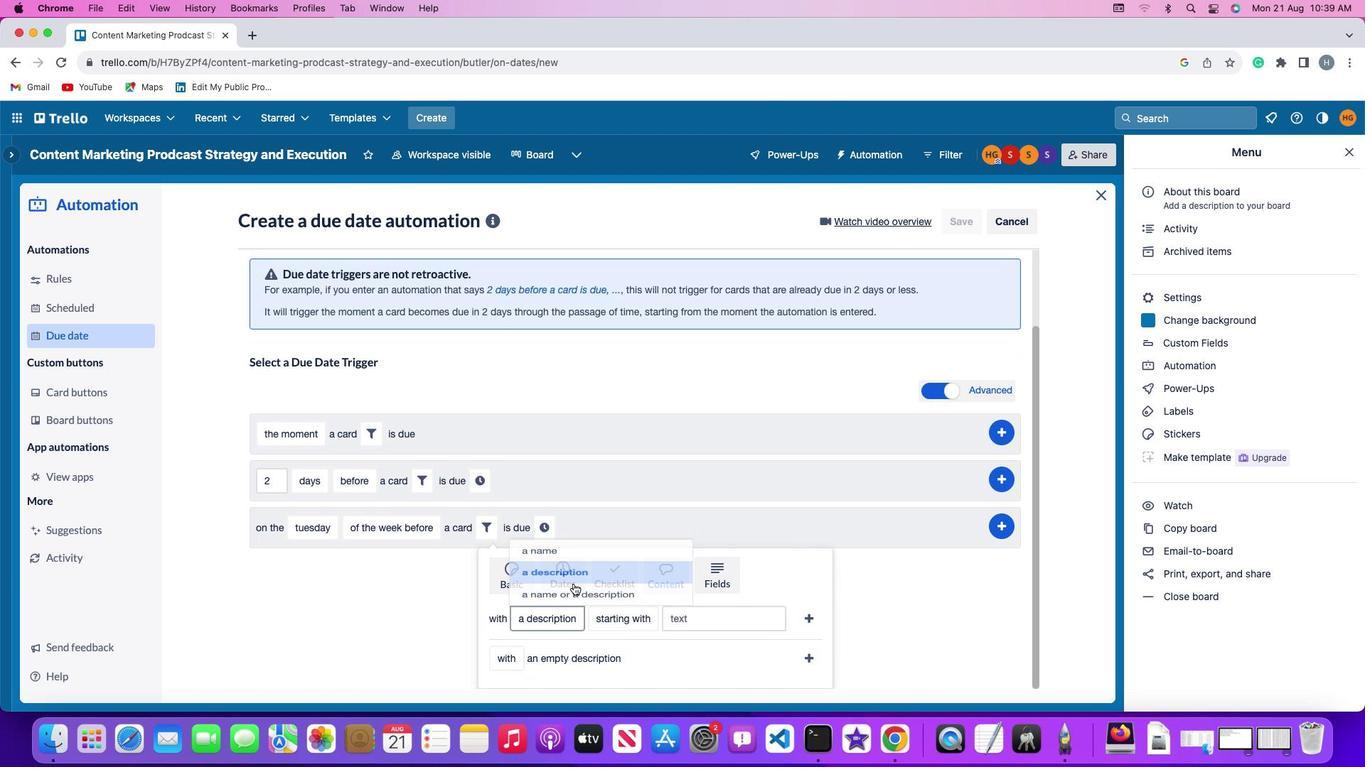 
Action: Mouse pressed left at (550, 565)
Screenshot: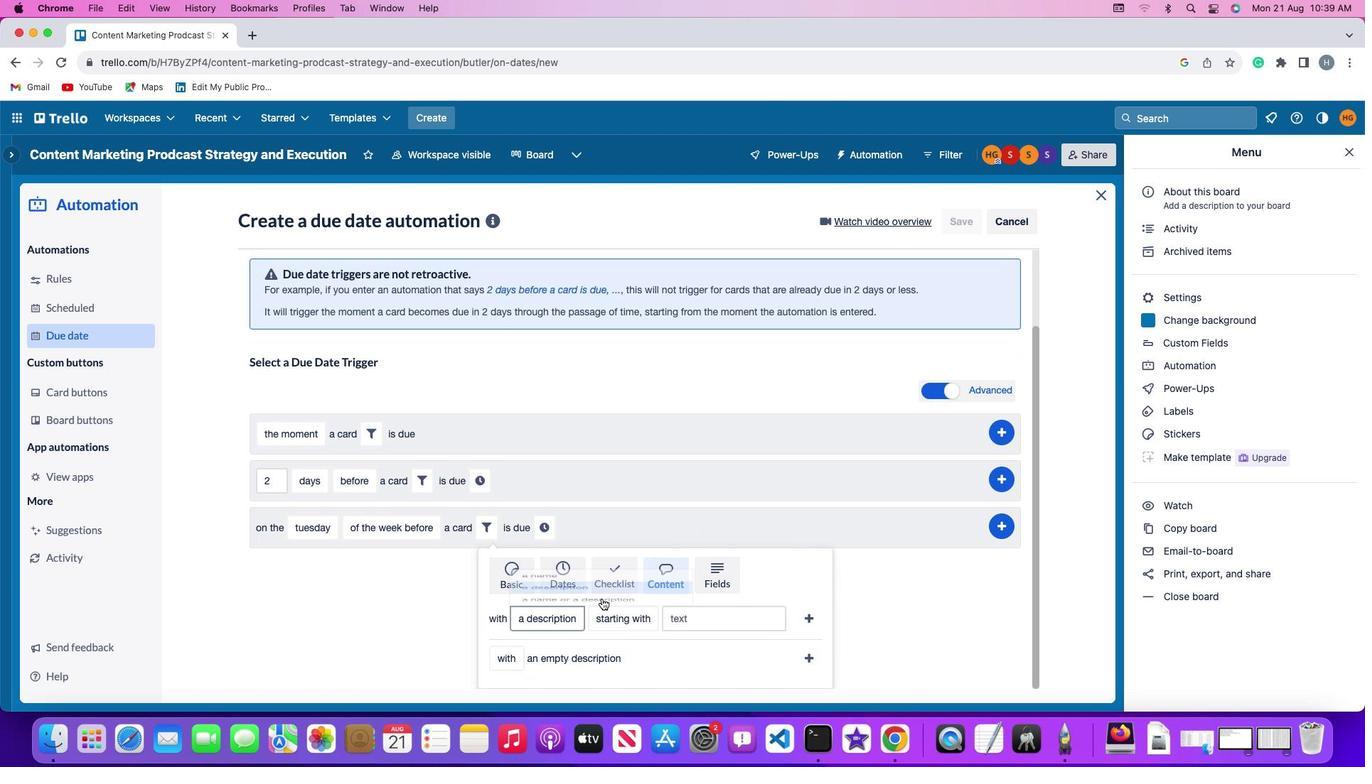 
Action: Mouse moved to (637, 607)
Screenshot: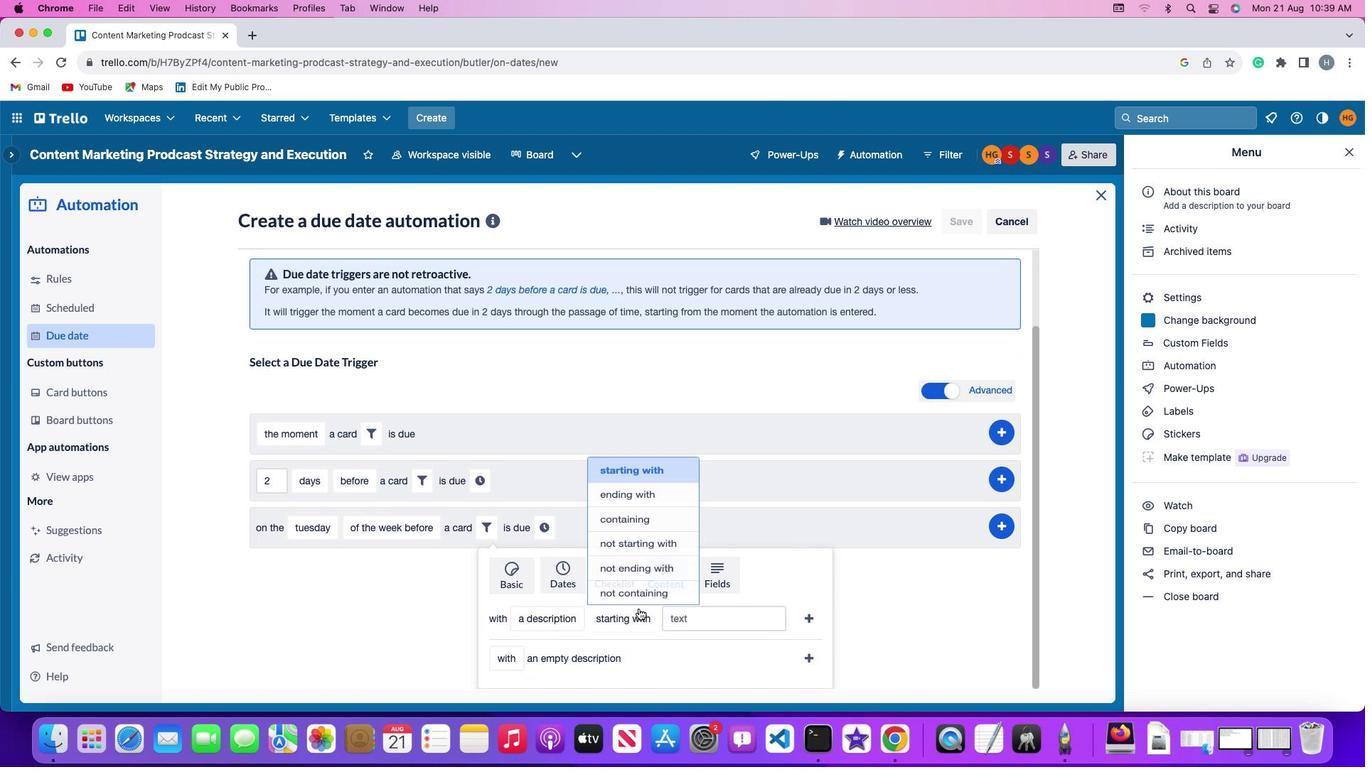 
Action: Mouse pressed left at (637, 607)
Screenshot: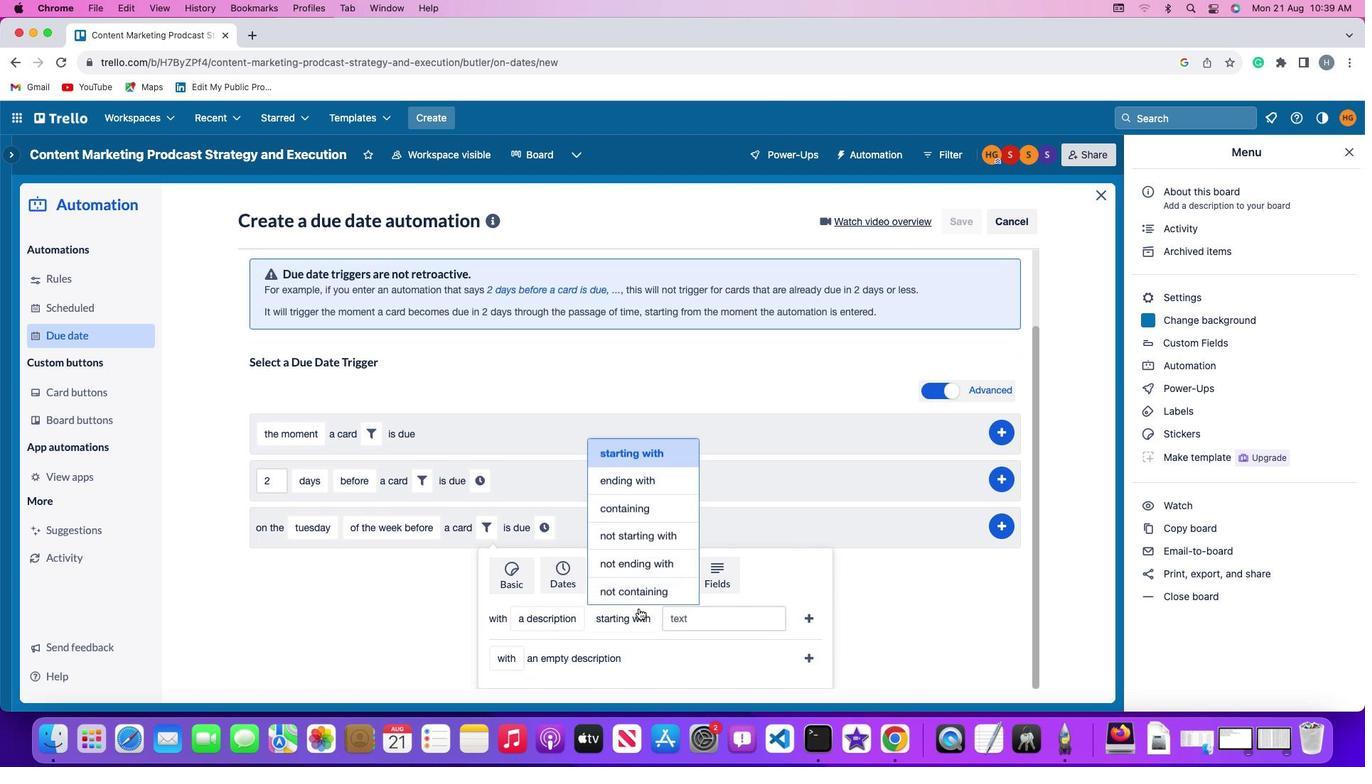 
Action: Mouse moved to (647, 450)
Screenshot: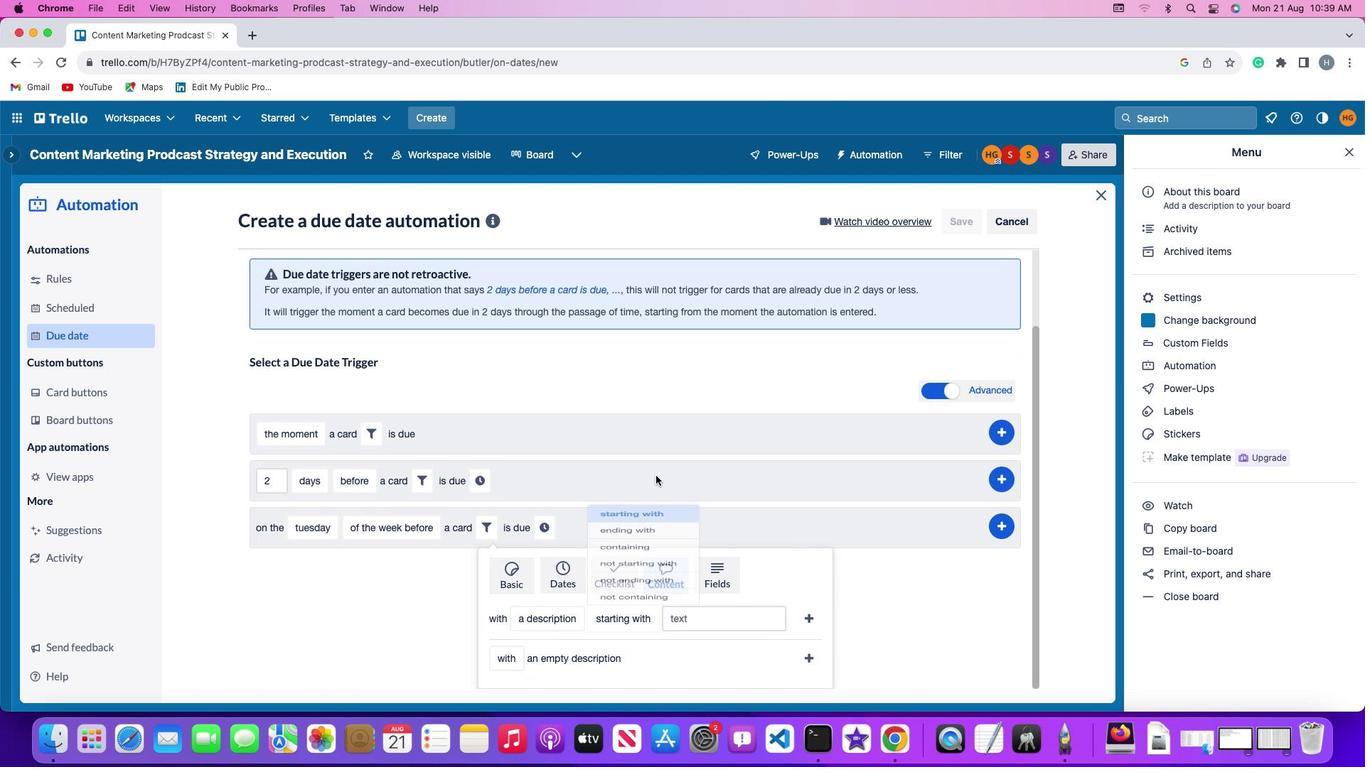 
Action: Mouse pressed left at (647, 450)
Screenshot: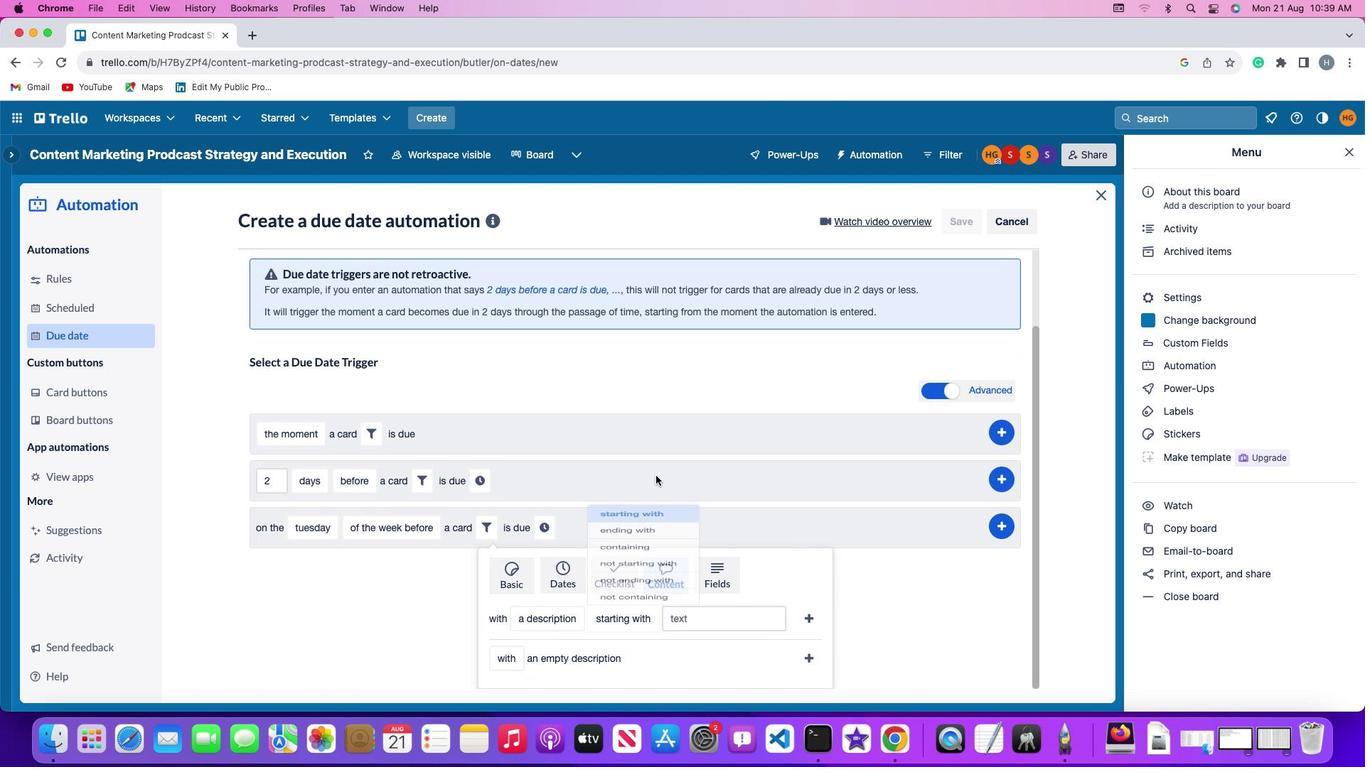 
Action: Mouse moved to (705, 611)
Screenshot: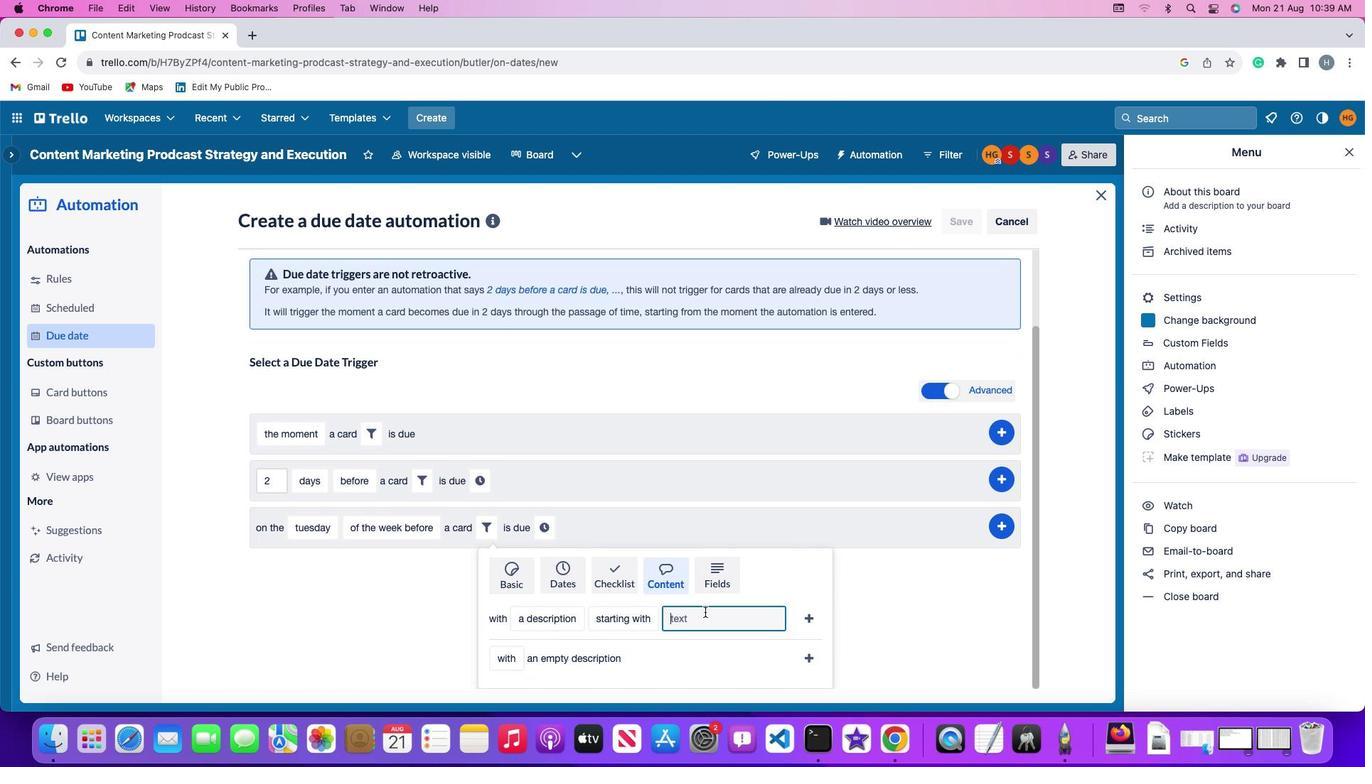 
Action: Mouse pressed left at (705, 611)
Screenshot: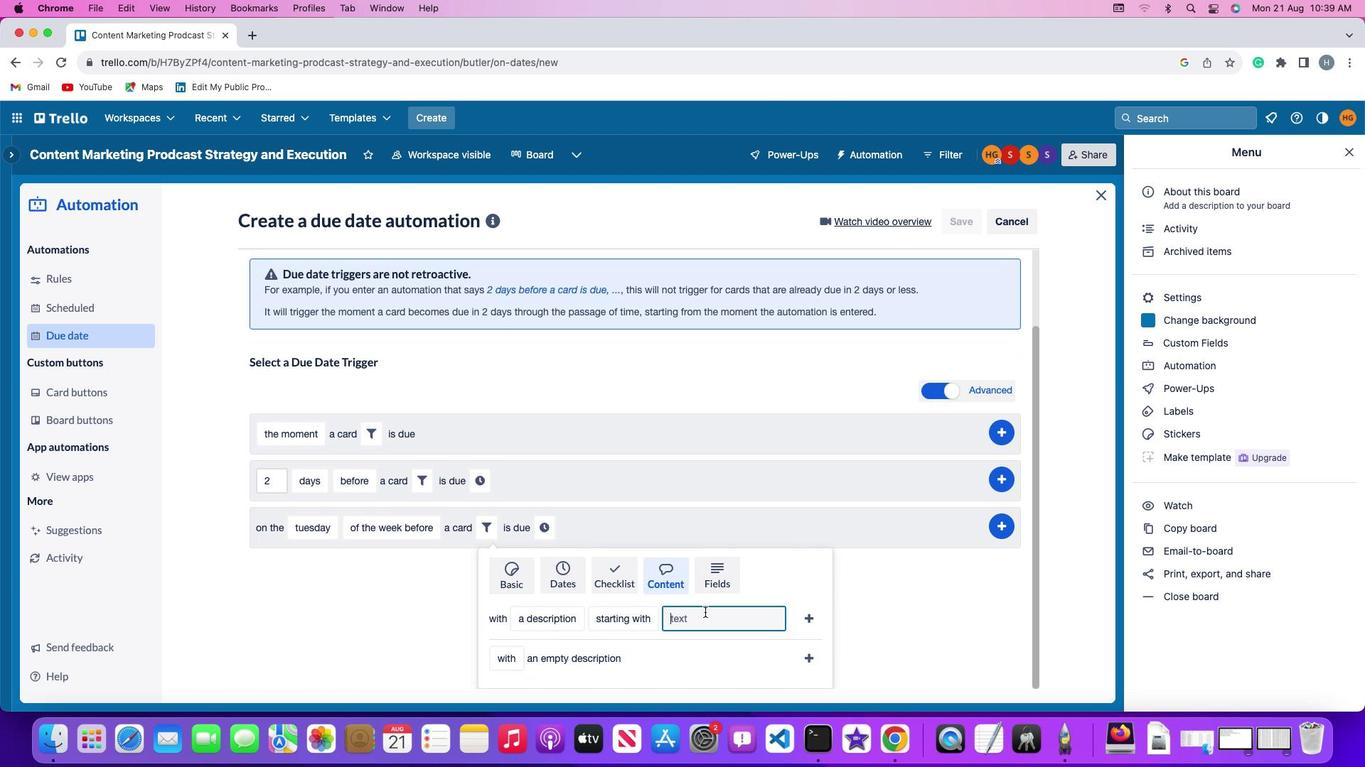 
Action: Mouse moved to (703, 611)
Screenshot: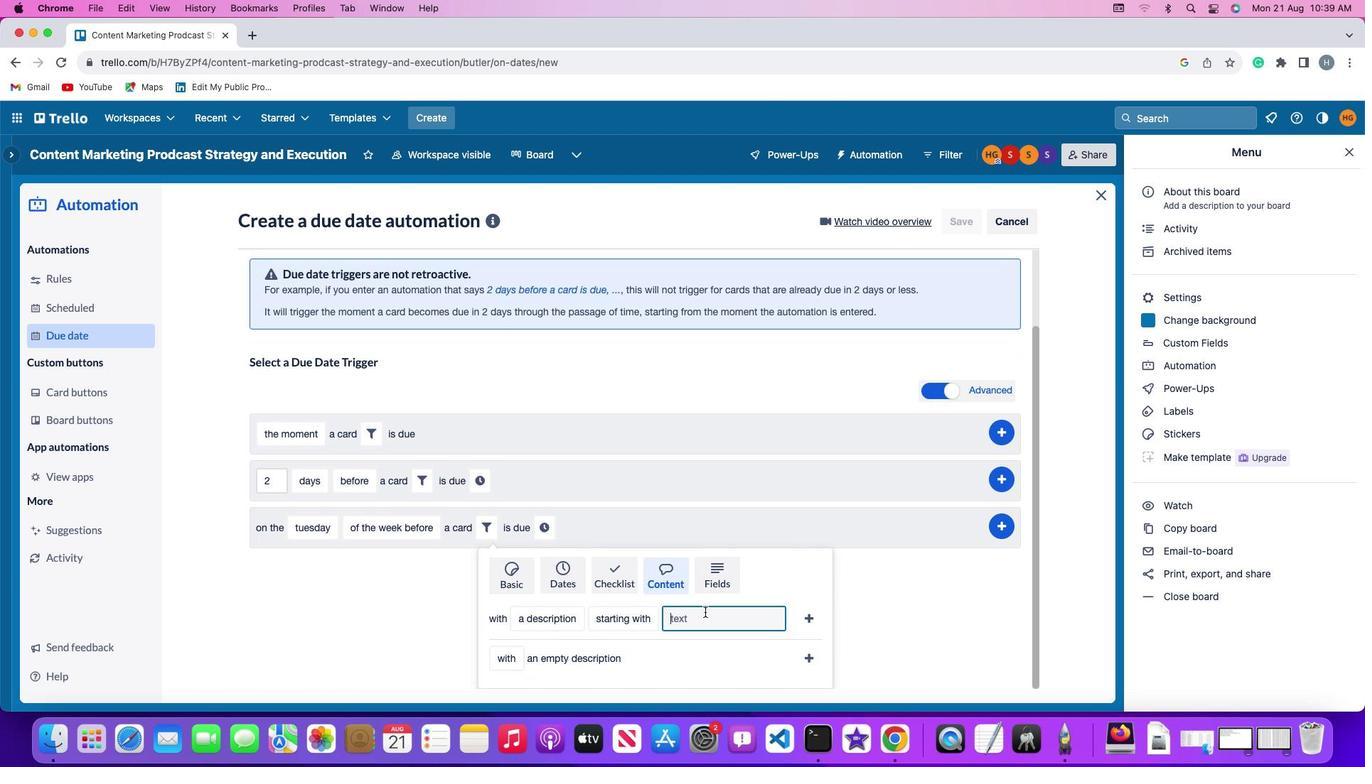 
Action: Key pressed 'r''e''s''u''m''e'
Screenshot: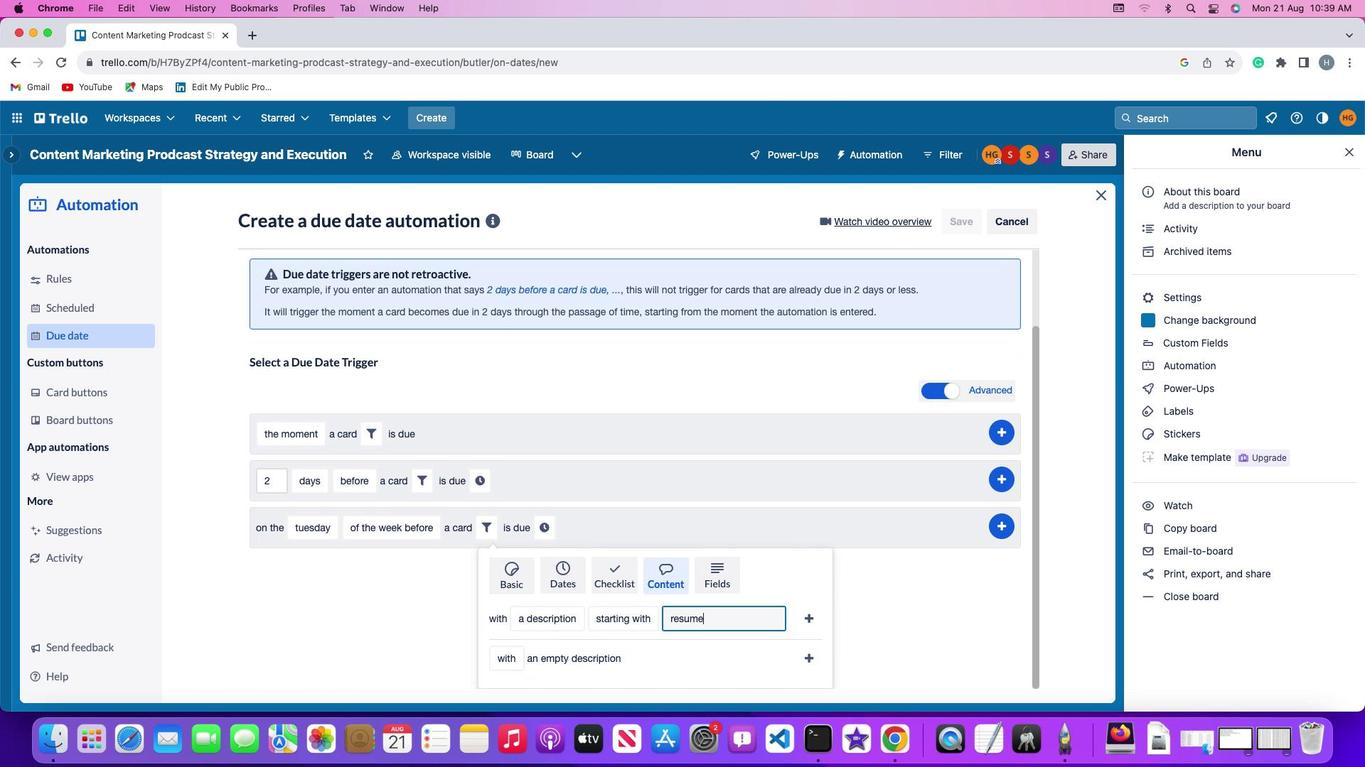 
Action: Mouse moved to (804, 612)
Screenshot: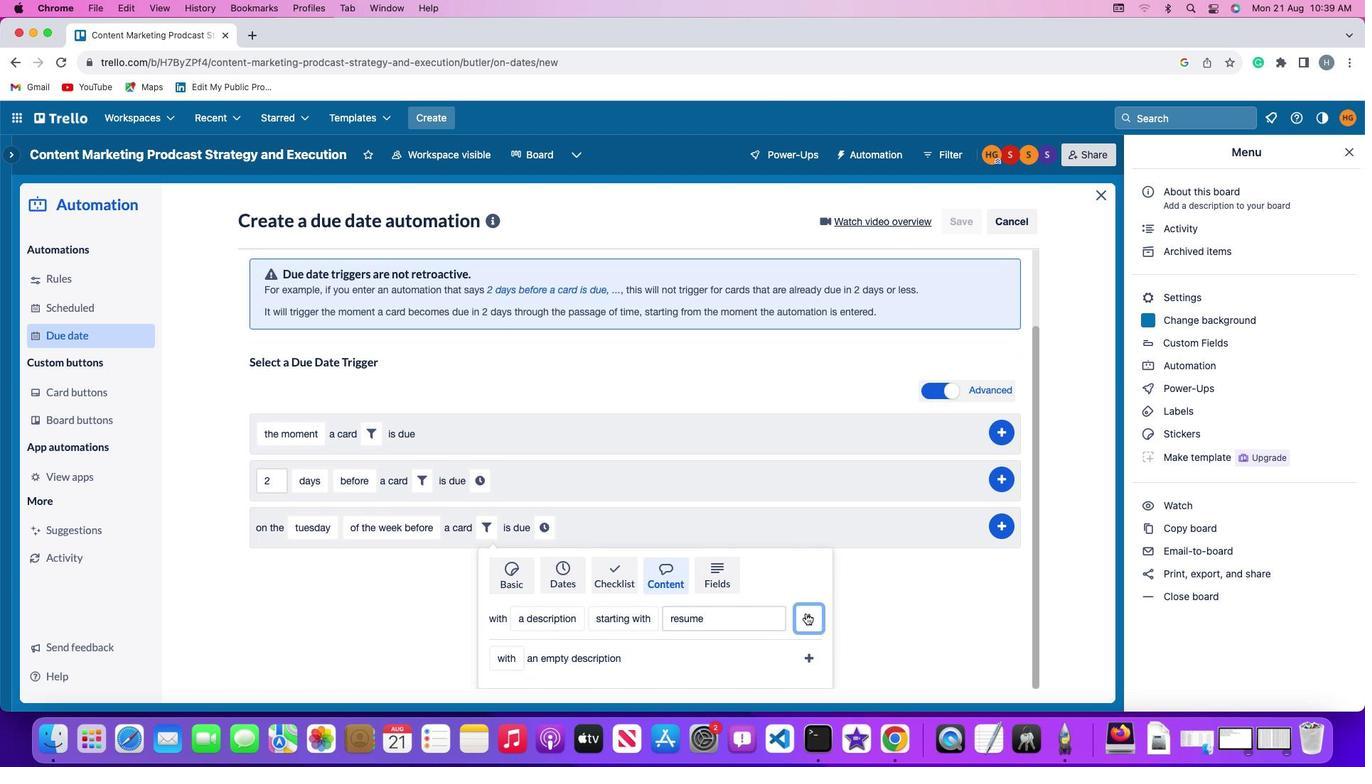 
Action: Mouse pressed left at (804, 612)
Screenshot: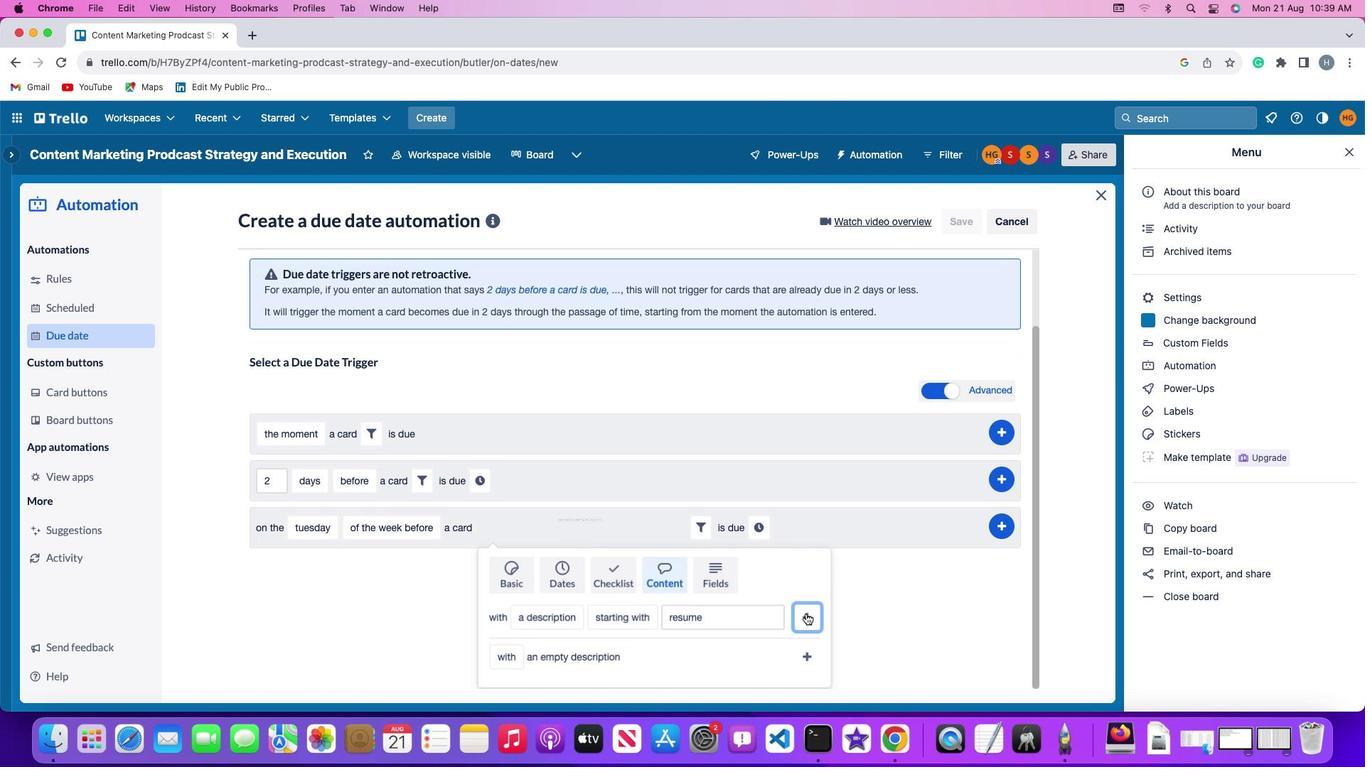 
Action: Mouse moved to (765, 618)
Screenshot: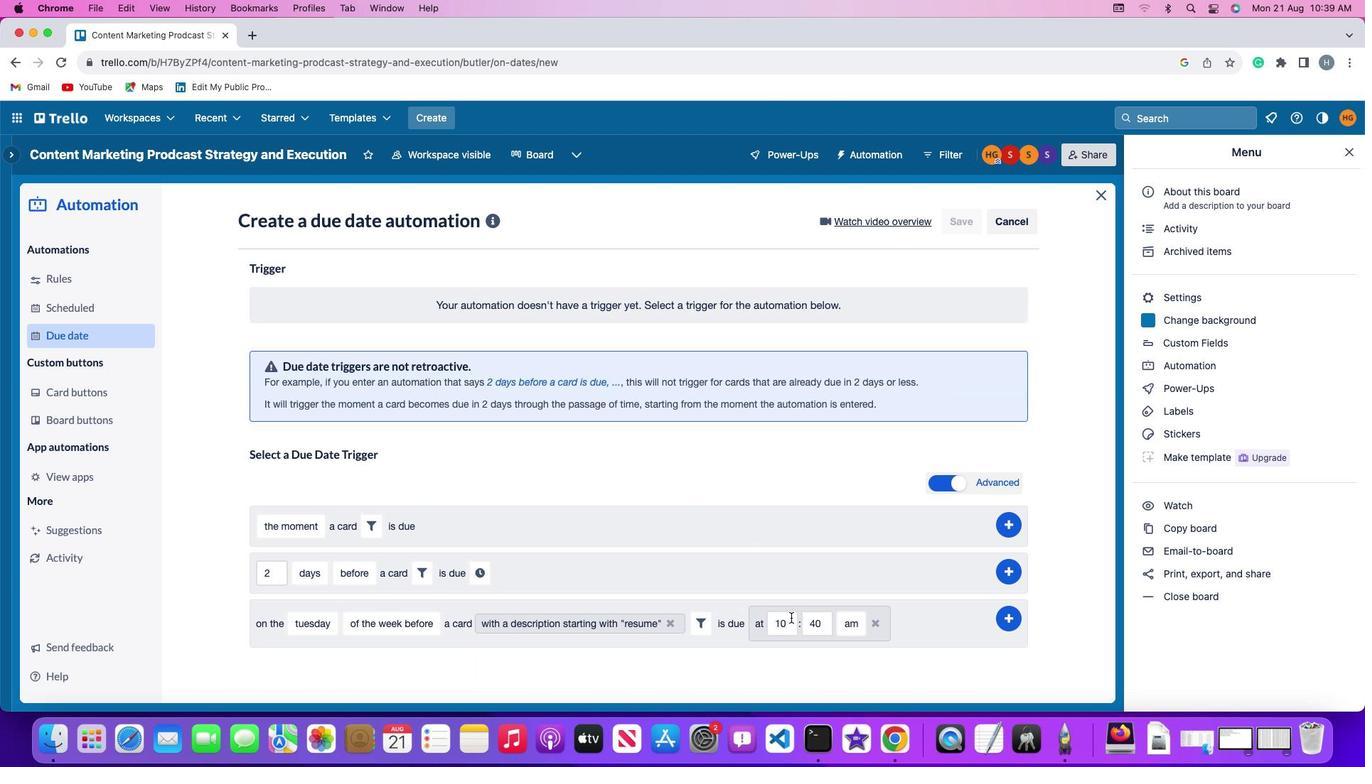 
Action: Mouse pressed left at (765, 618)
Screenshot: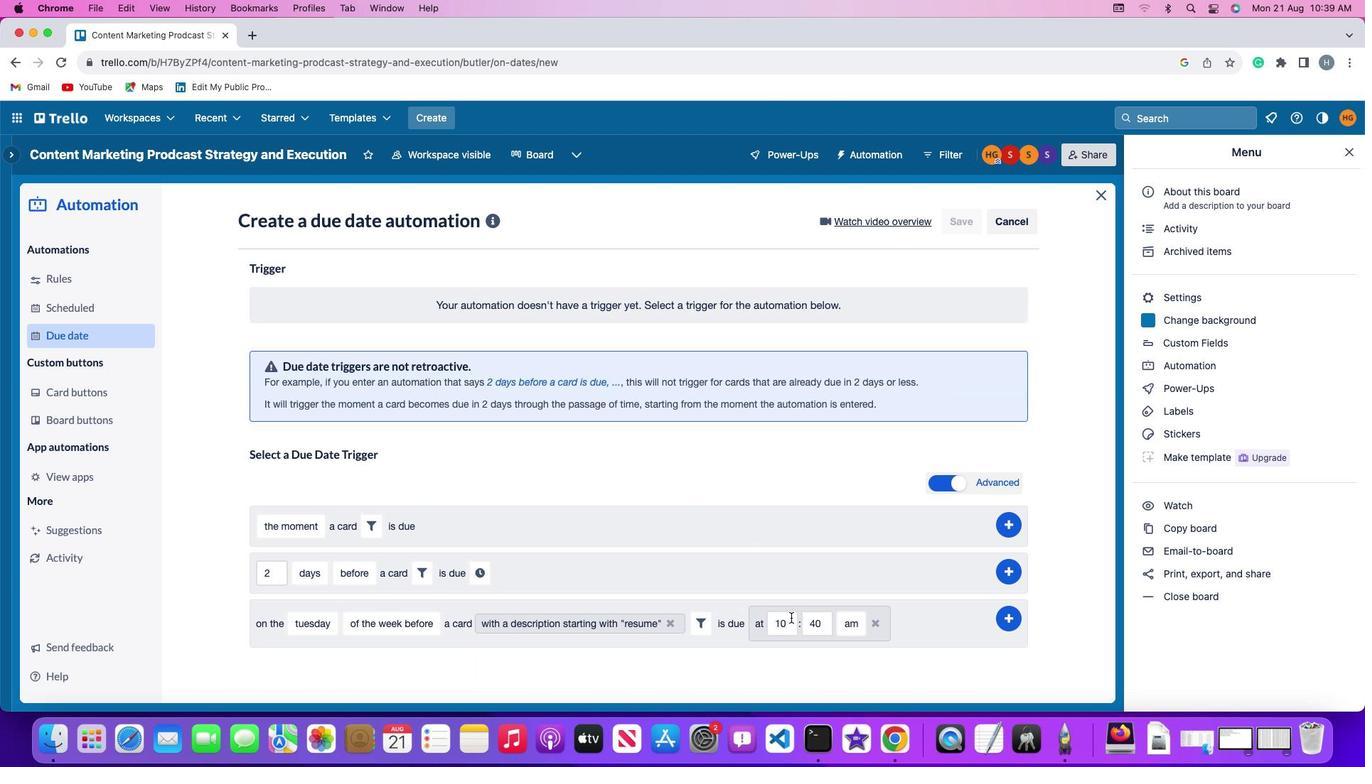 
Action: Mouse moved to (792, 617)
Screenshot: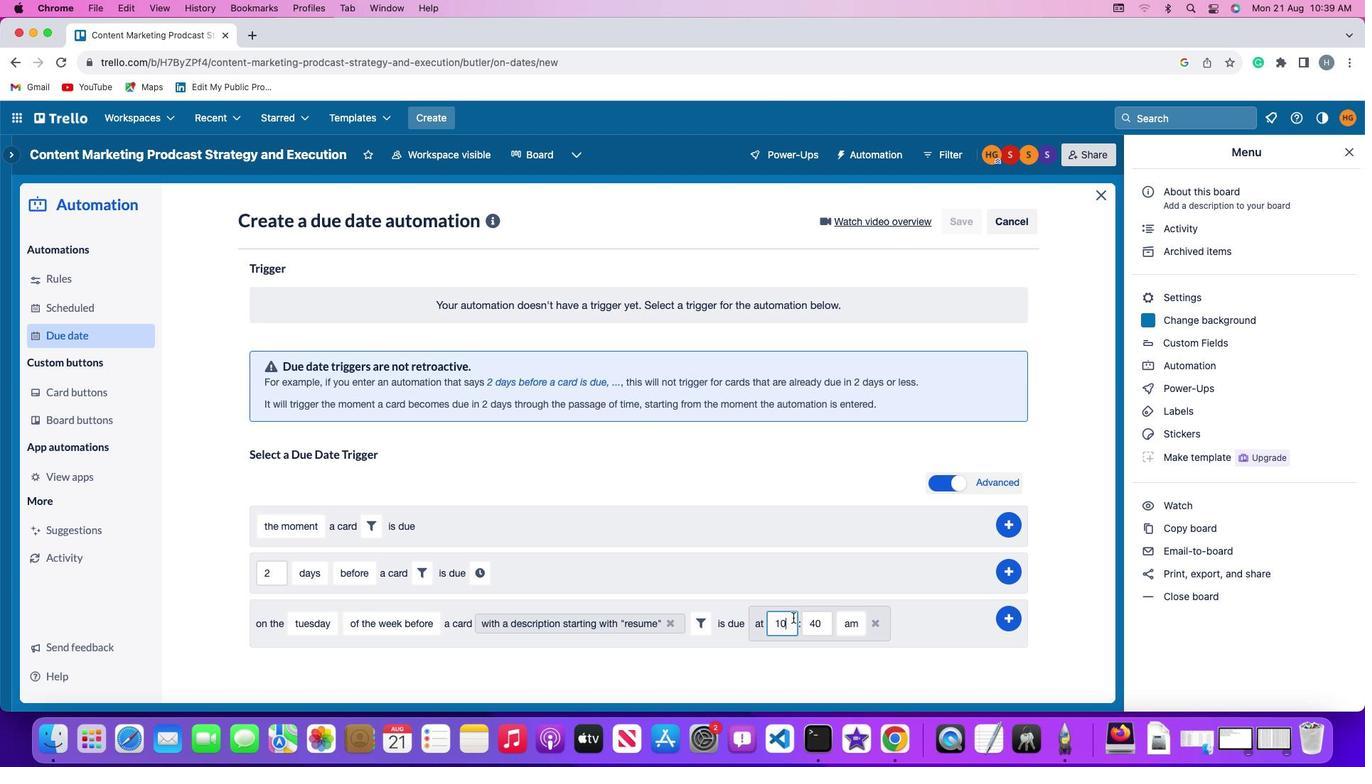 
Action: Mouse pressed left at (792, 617)
Screenshot: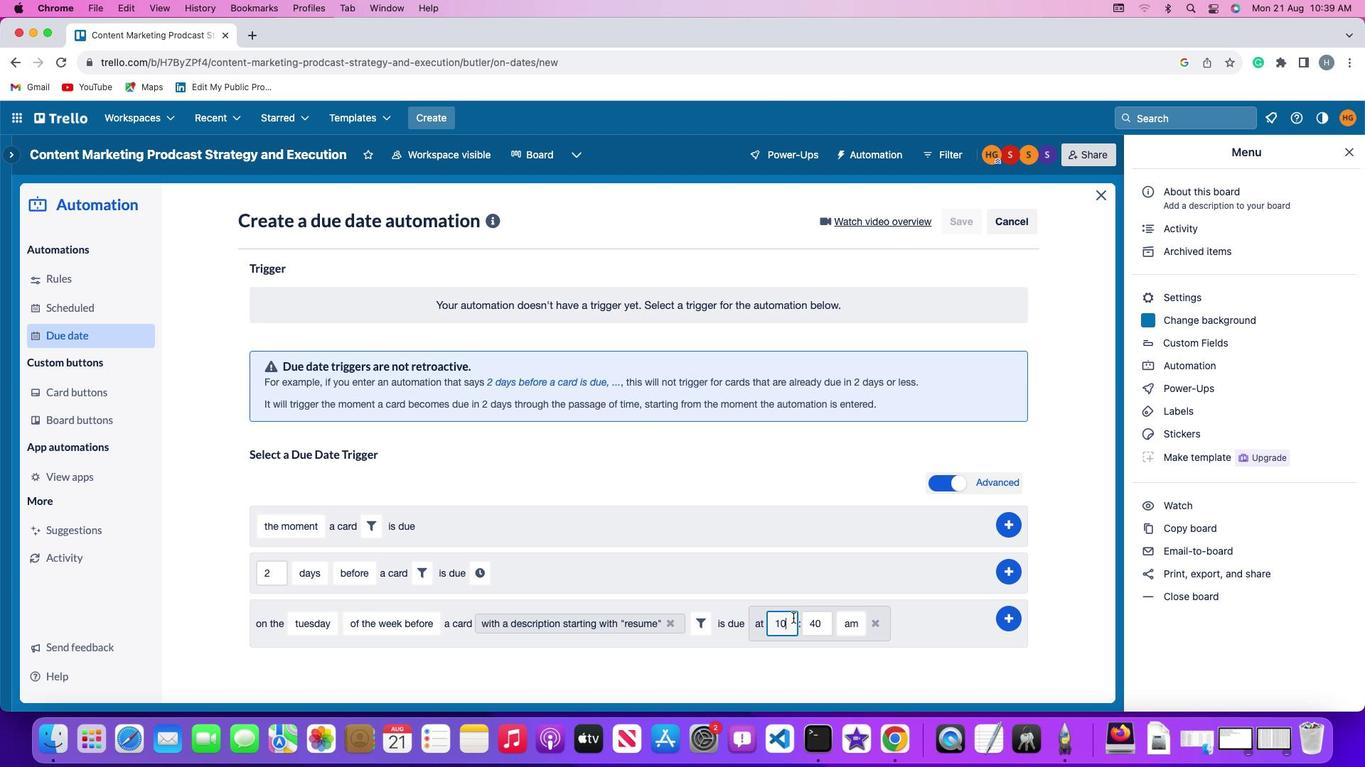 
Action: Key pressed Key.backspace'1'
Screenshot: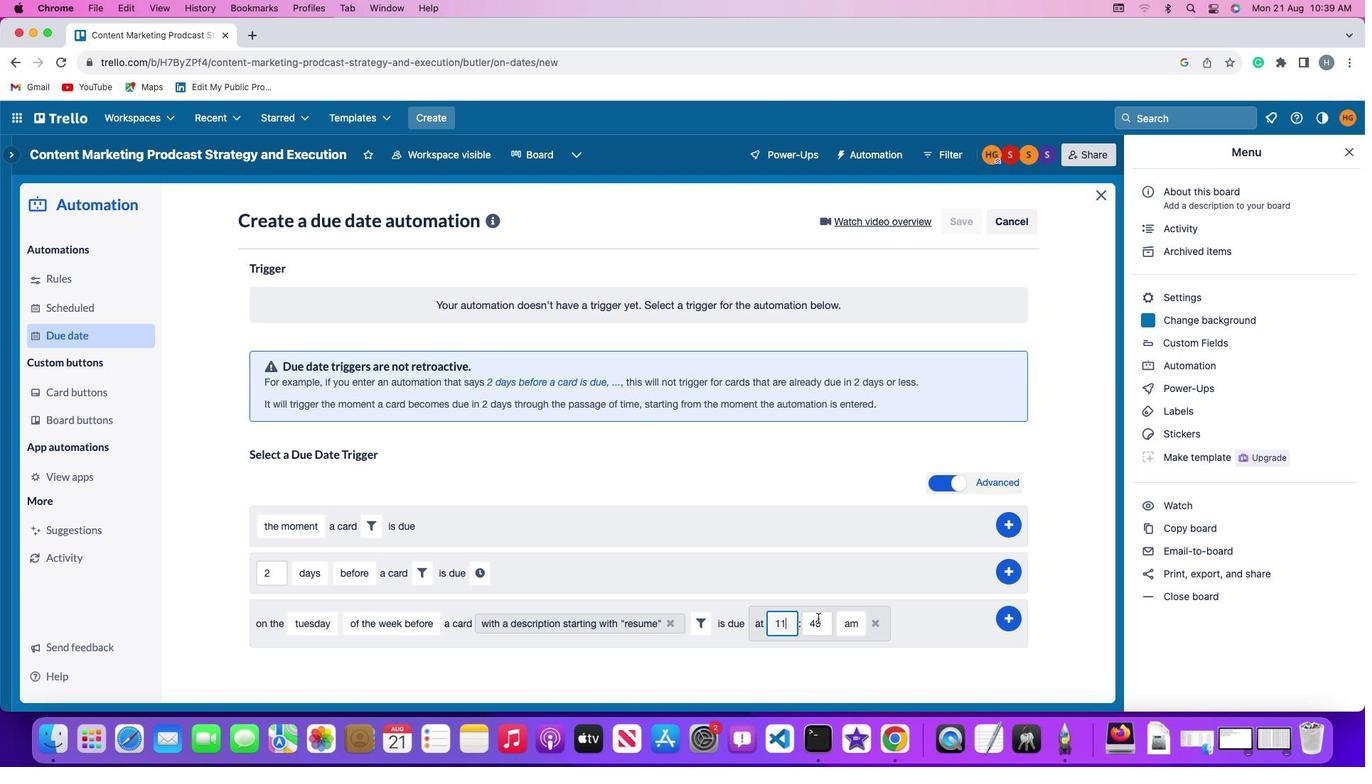 
Action: Mouse moved to (823, 617)
Screenshot: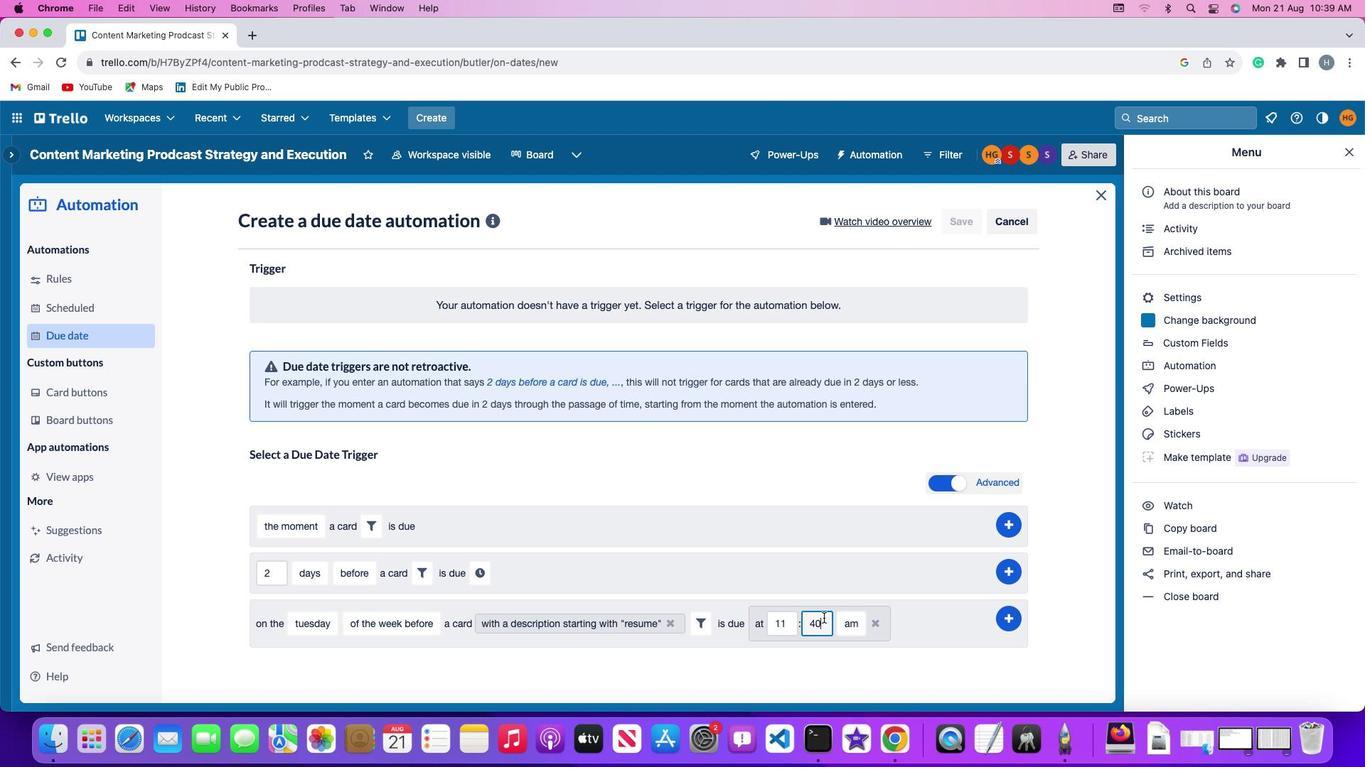
Action: Mouse pressed left at (823, 617)
Screenshot: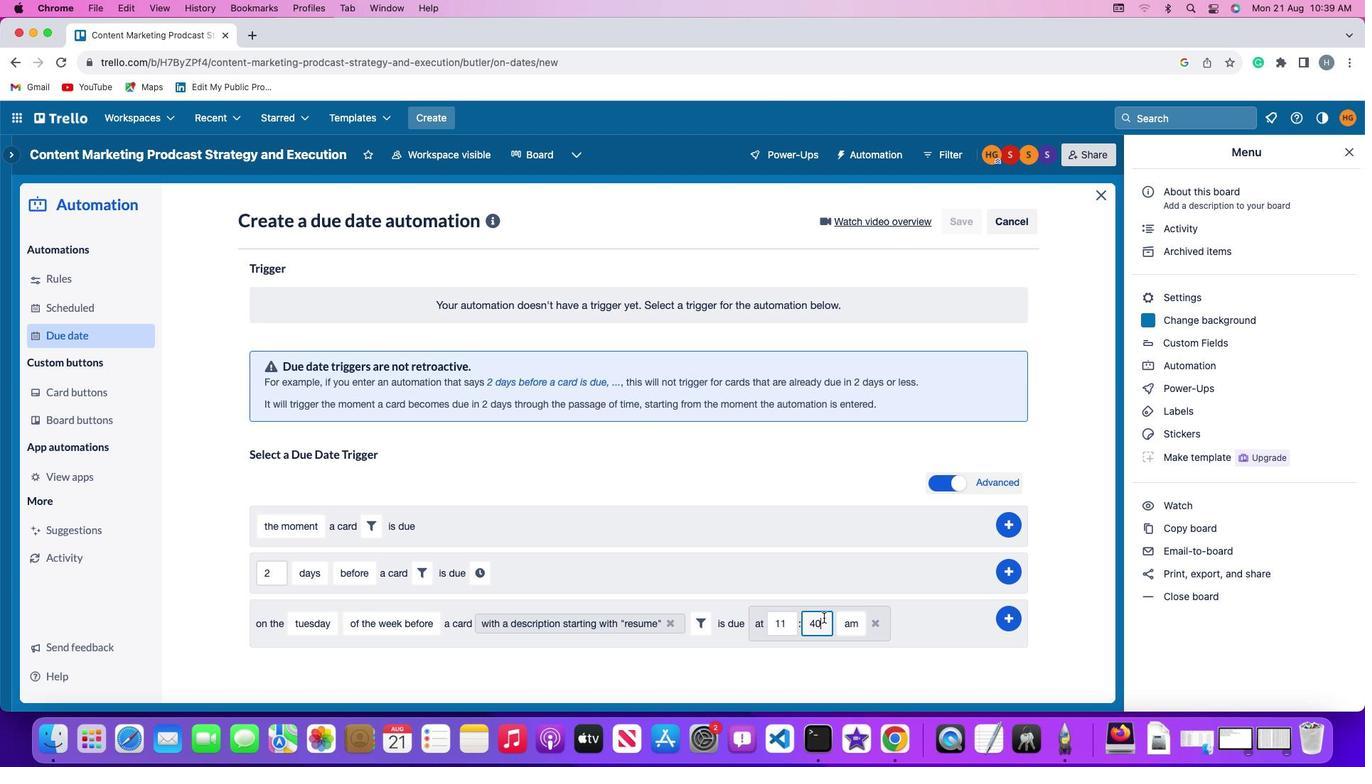 
Action: Key pressed Key.backspaceKey.backspace
Screenshot: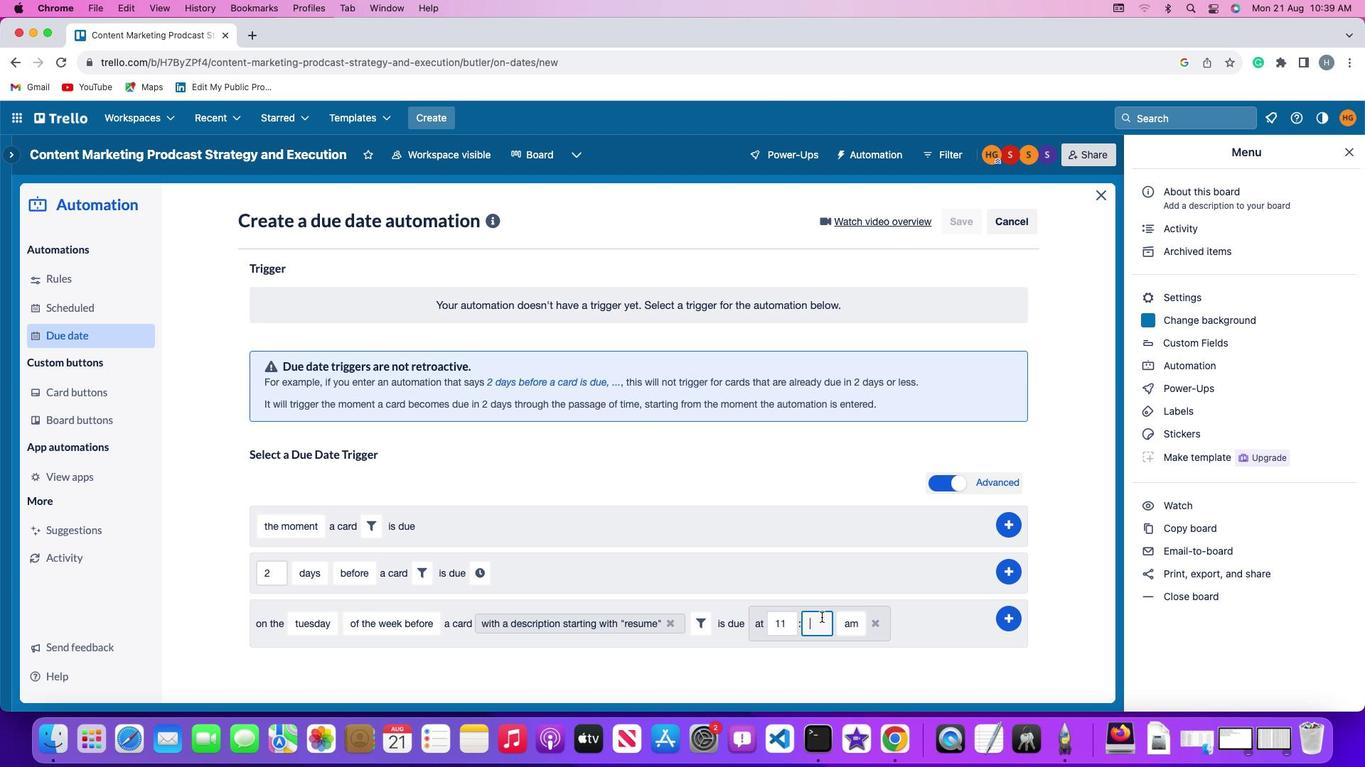 
Action: Mouse moved to (820, 616)
Screenshot: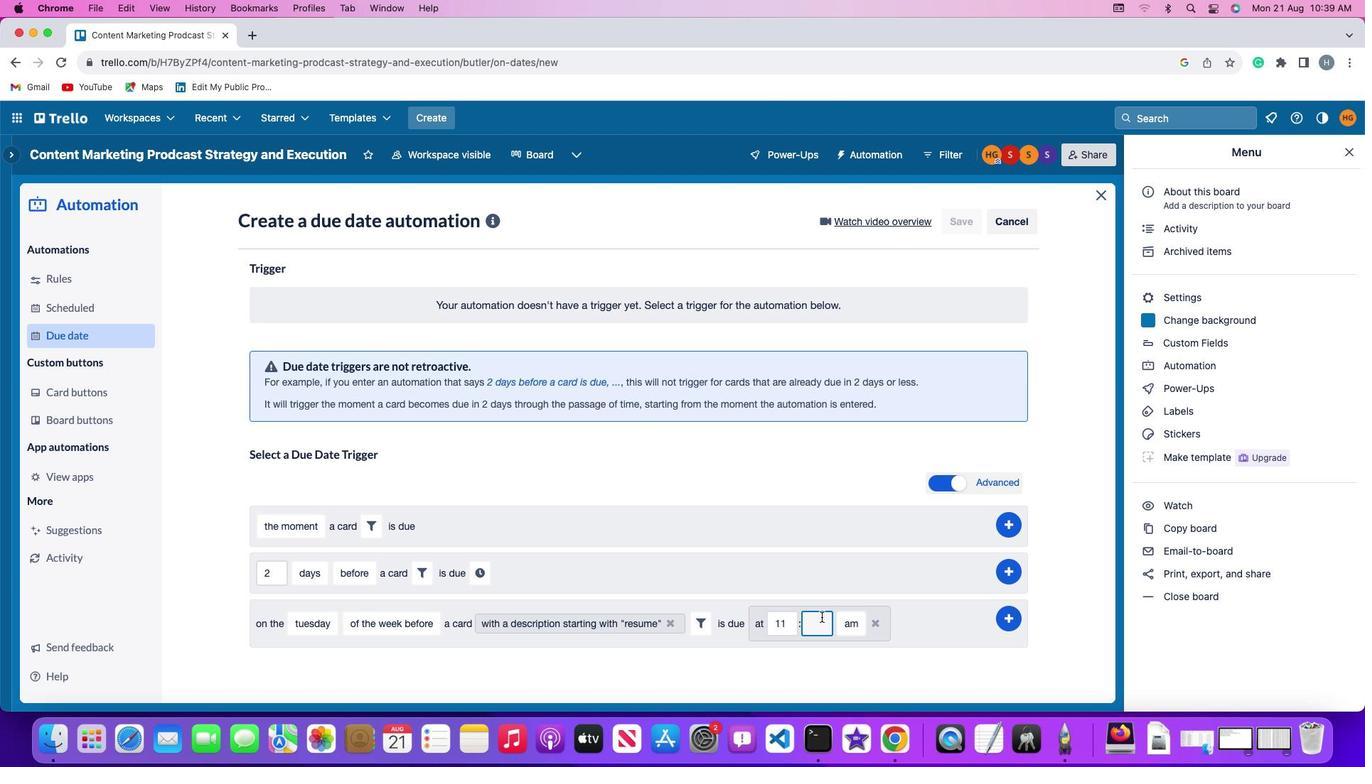 
Action: Key pressed '0'
Screenshot: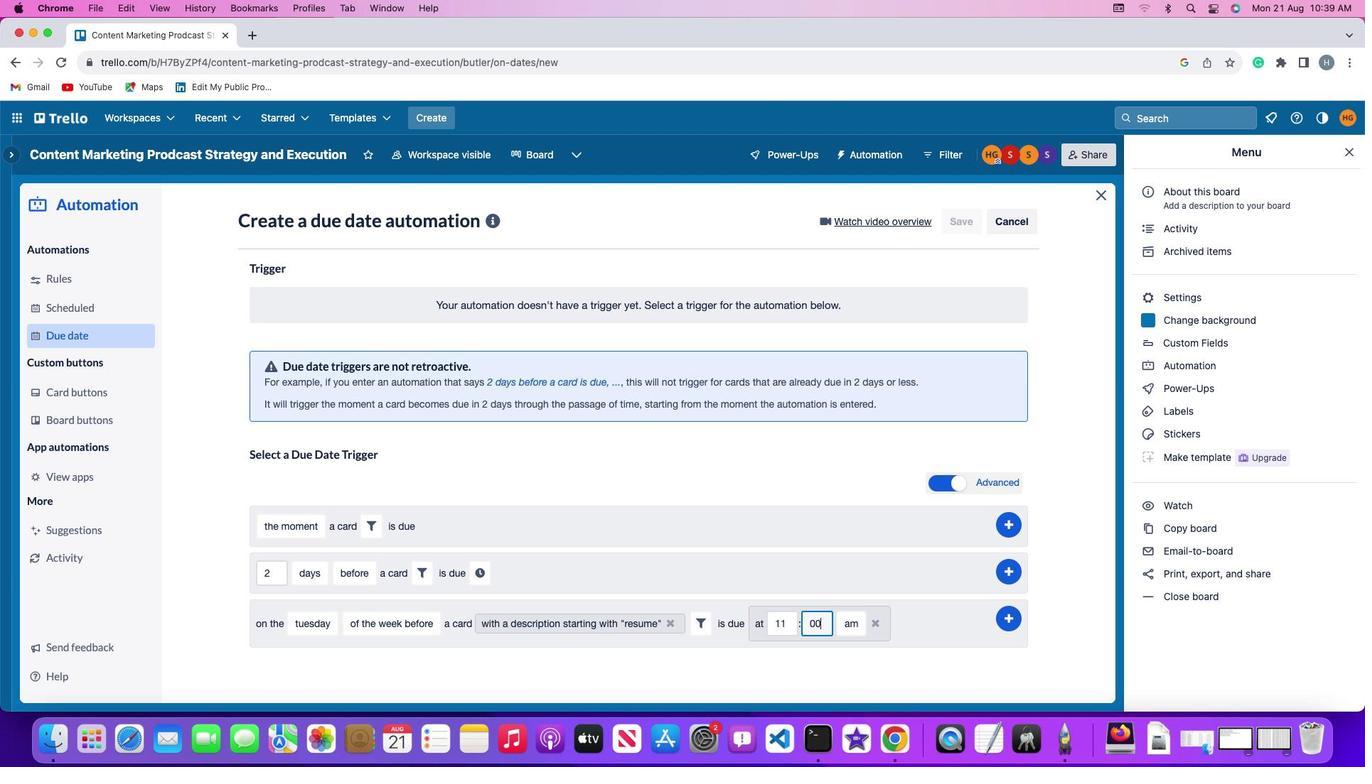 
Action: Mouse moved to (820, 616)
Screenshot: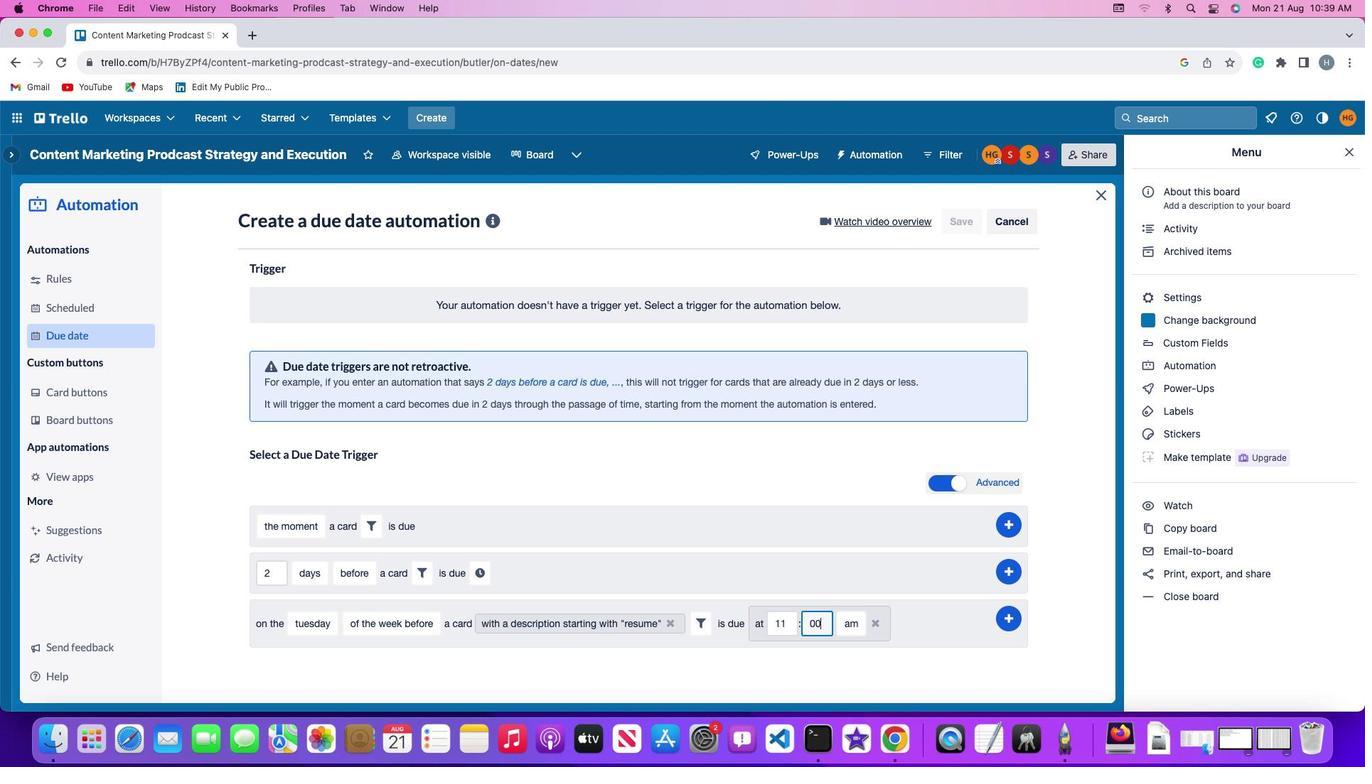 
Action: Key pressed '0'
Screenshot: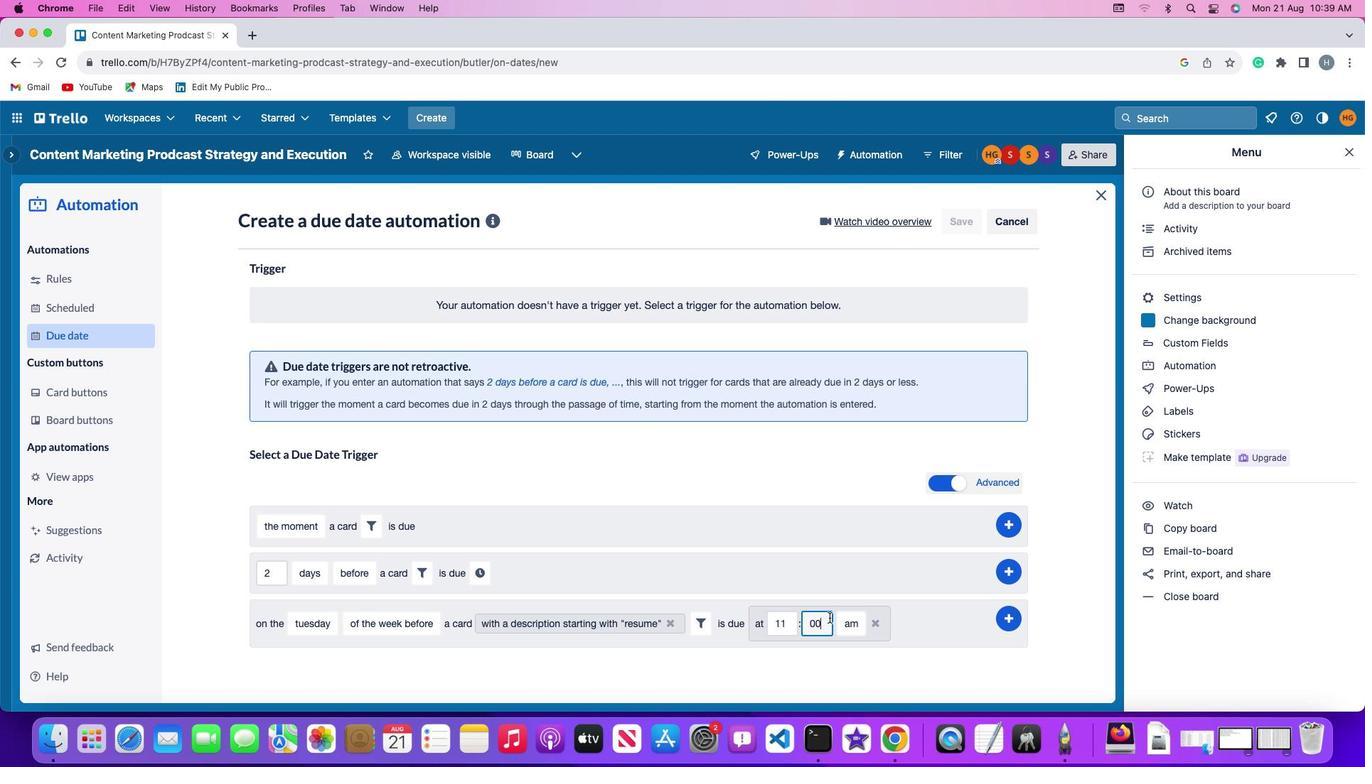 
Action: Mouse moved to (836, 618)
Screenshot: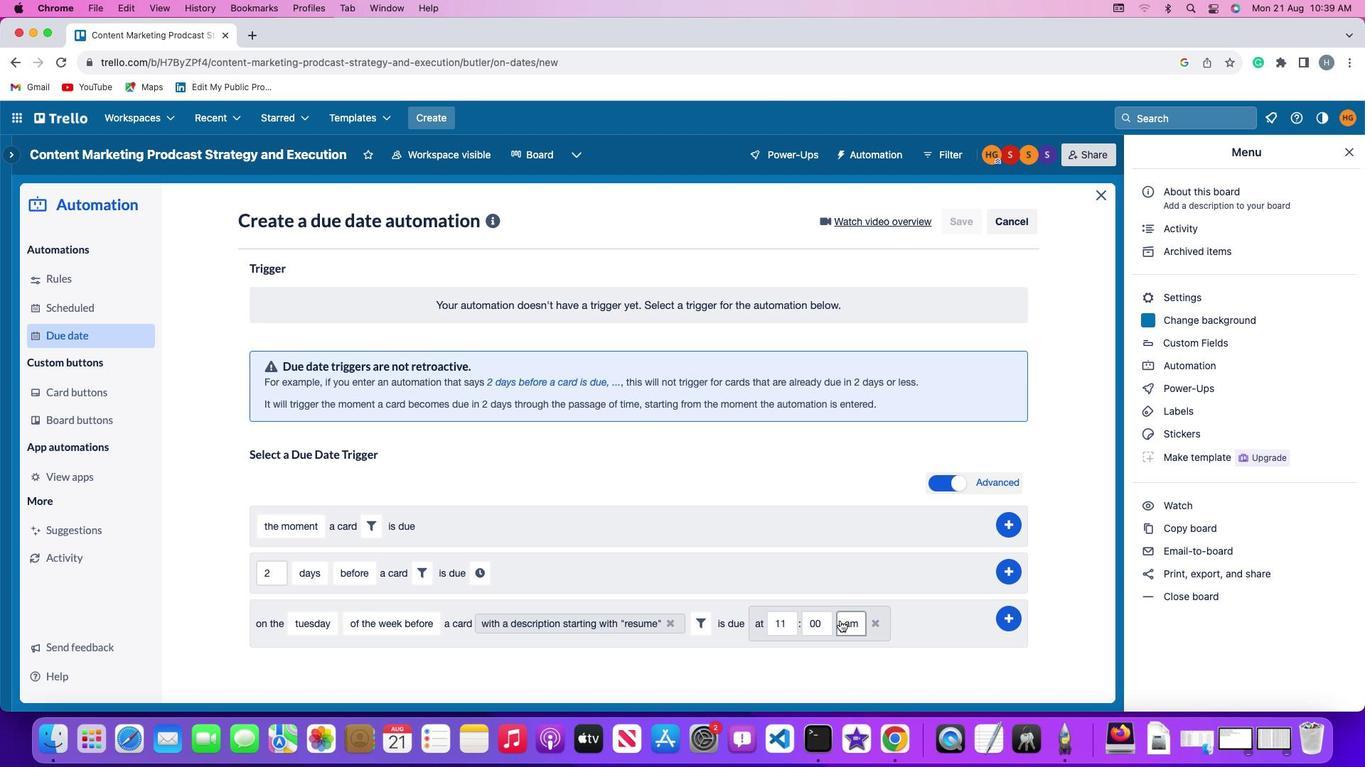 
Action: Mouse pressed left at (836, 618)
Screenshot: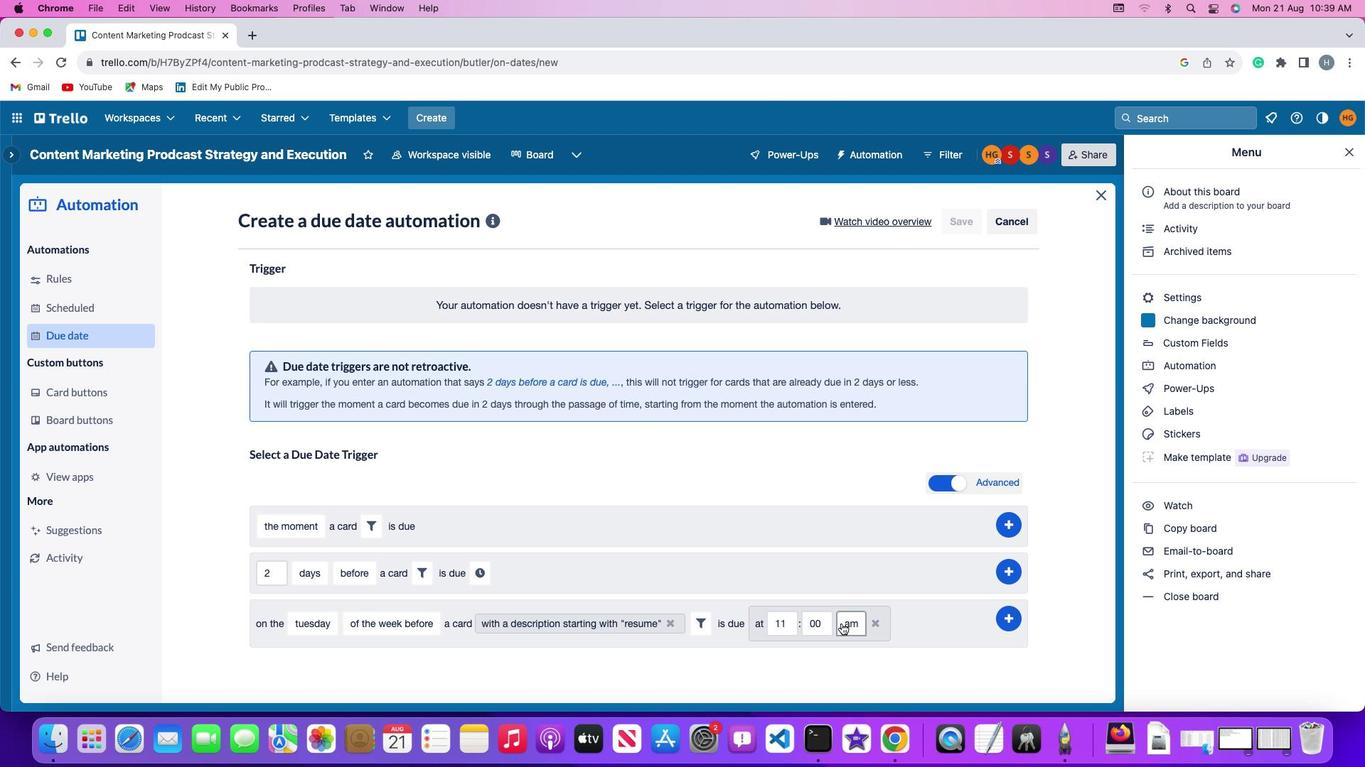 
Action: Mouse moved to (850, 648)
Screenshot: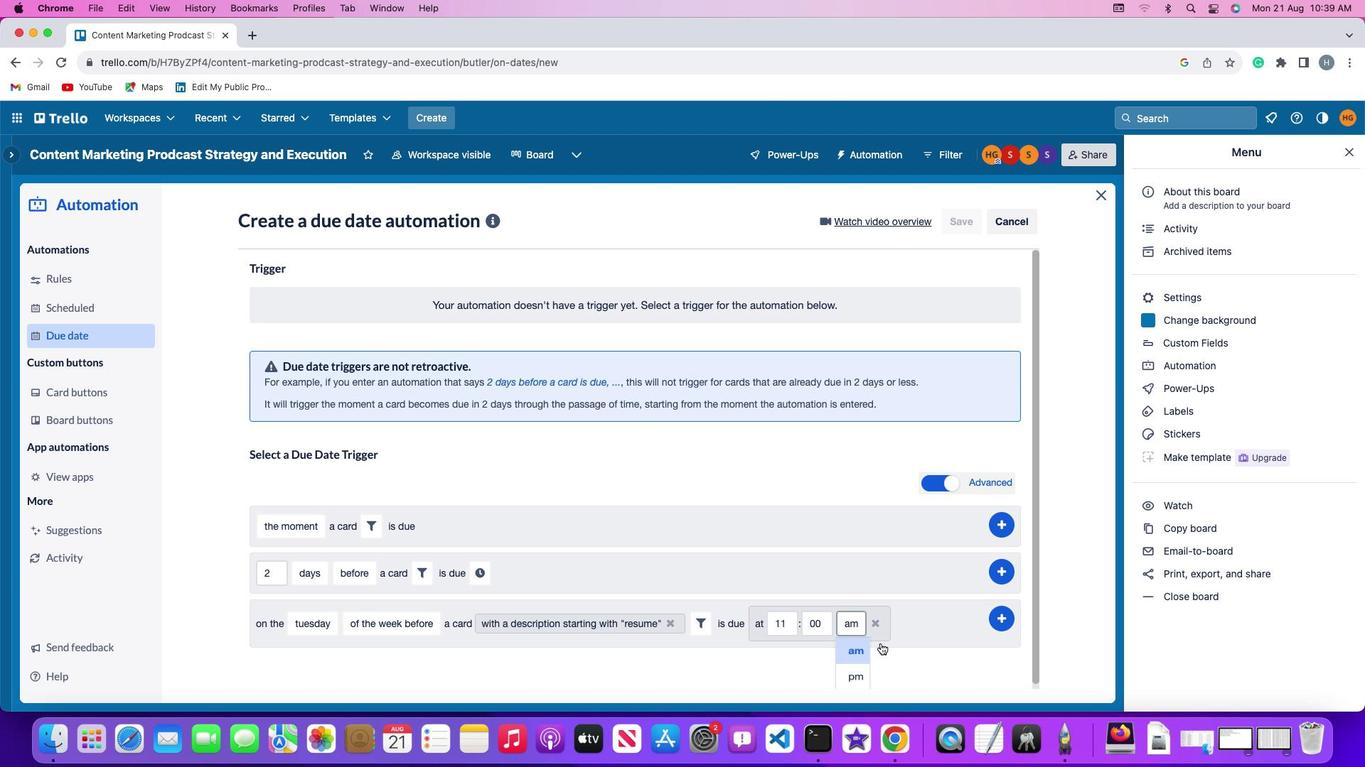 
Action: Mouse pressed left at (850, 648)
Screenshot: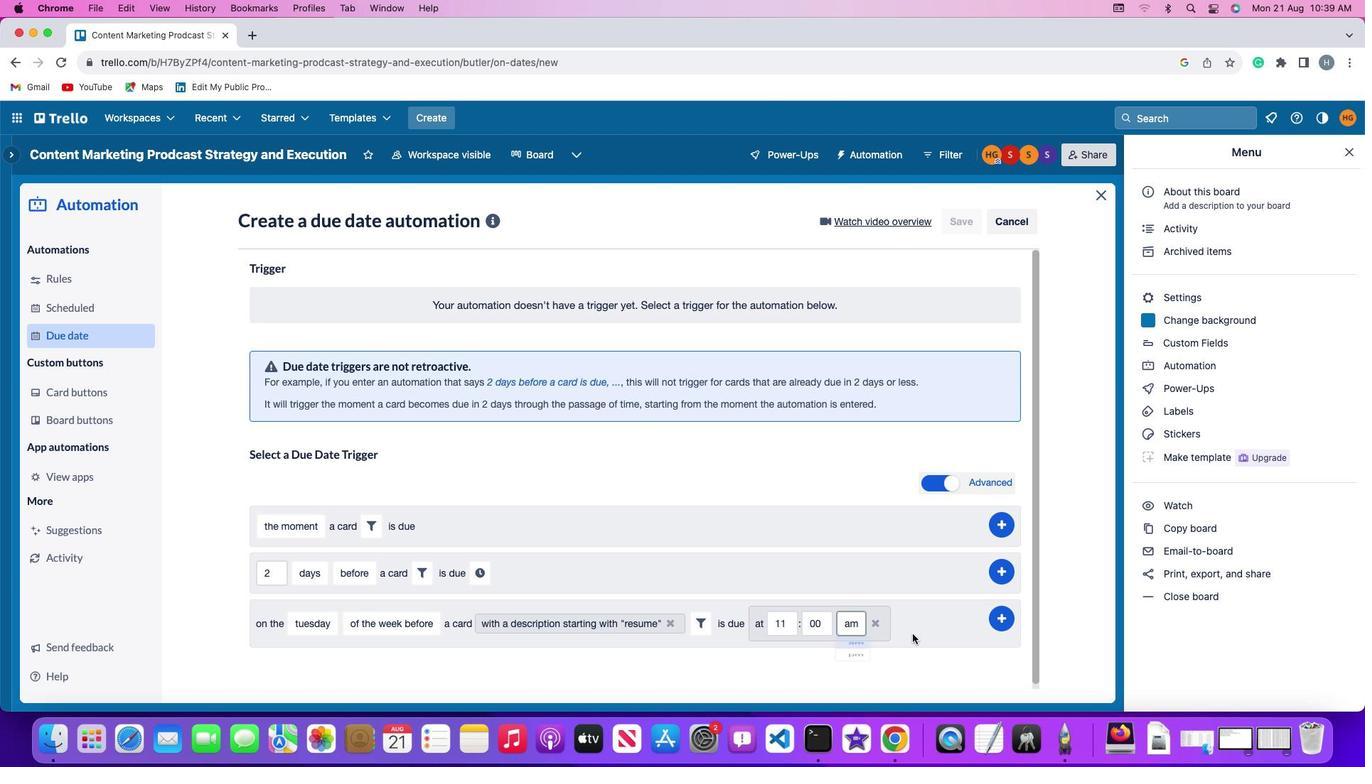 
Action: Mouse moved to (1006, 612)
Screenshot: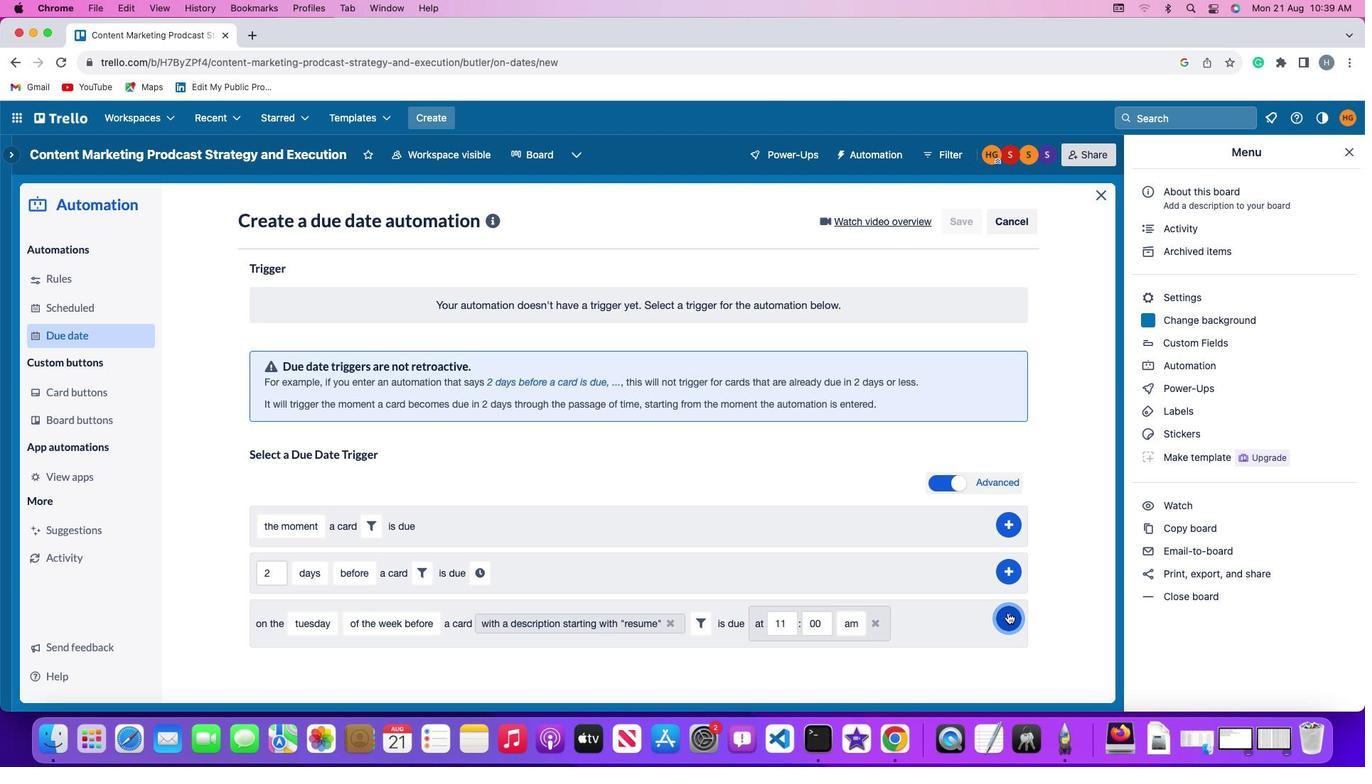 
Action: Mouse pressed left at (1006, 612)
Screenshot: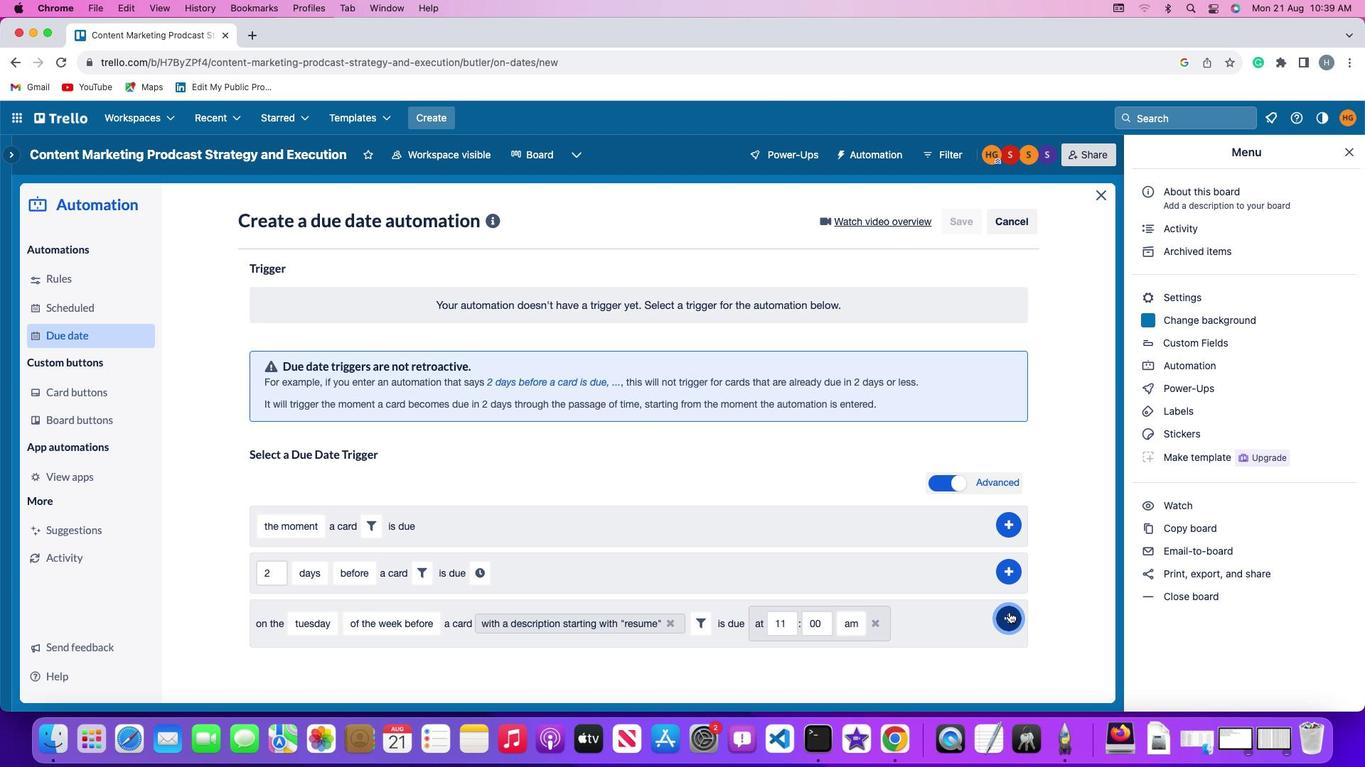
Action: Mouse moved to (1055, 492)
Screenshot: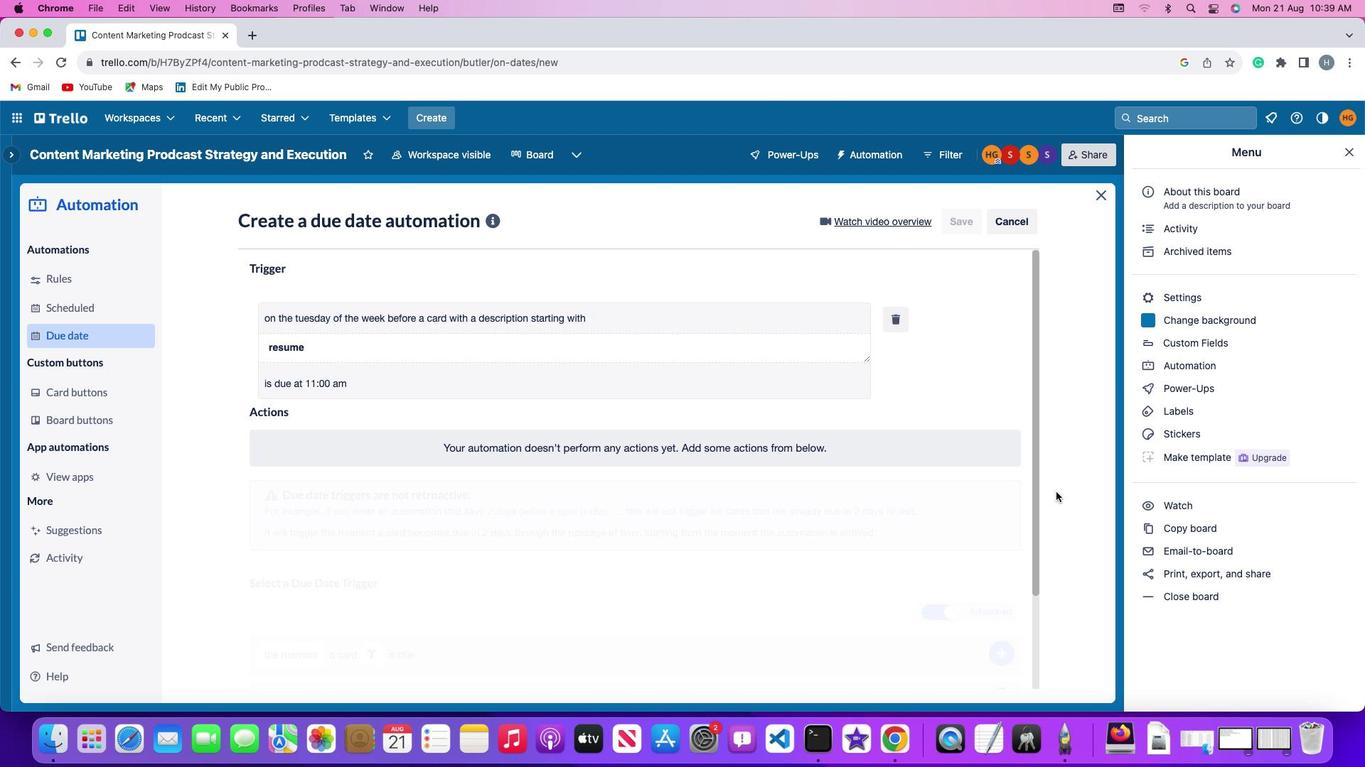 
